 Task: Find connections with filter location Villaquilambre with filter topic #brandingwith filter profile language Spanish with filter current company Kantar with filter school Vignan's Institute of Information Technology, Beside VSEZ, Duvvada, Gajuwaka,Vadlapudi (P.O)Pin-530049 (CC-L3) with filter industry Artificial Rubber and Synthetic Fiber Manufacturing with filter service category Nature Photography with filter keywords title Mortgage Loan Processor
Action: Mouse moved to (479, 59)
Screenshot: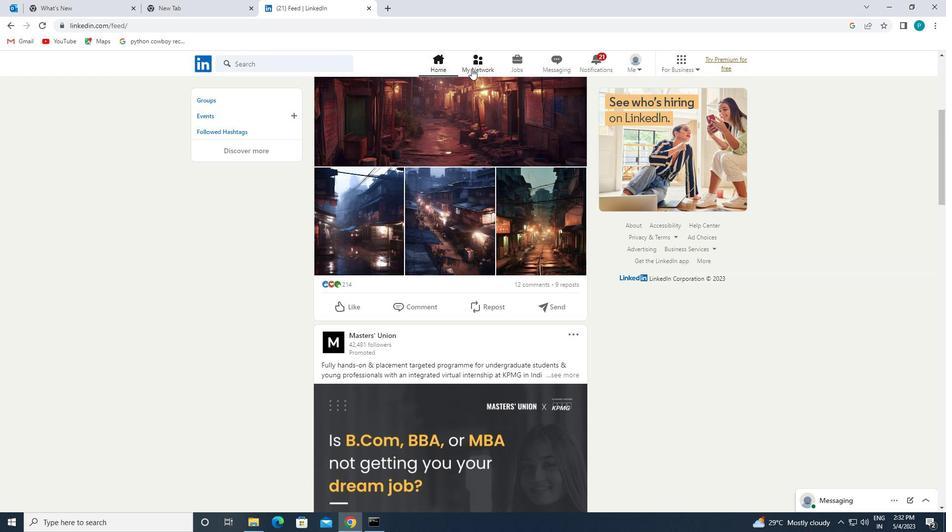 
Action: Mouse pressed left at (479, 59)
Screenshot: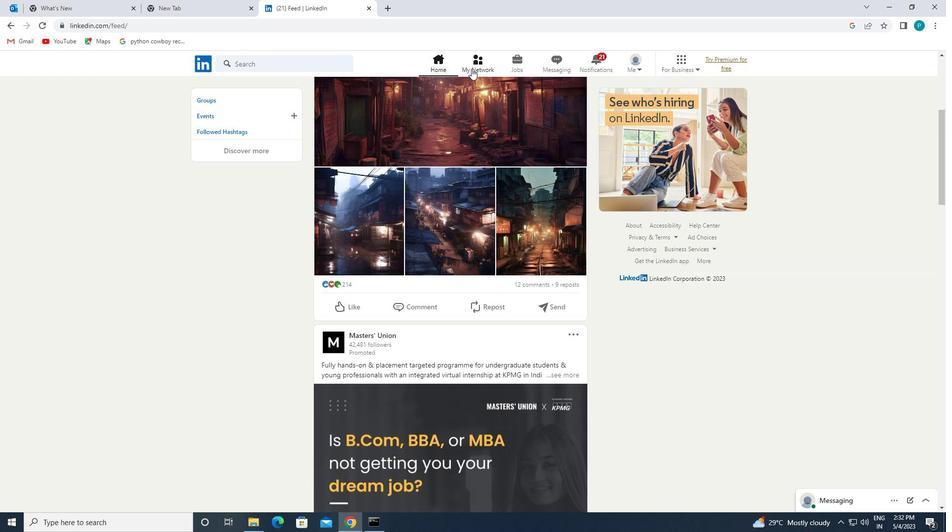 
Action: Mouse moved to (244, 123)
Screenshot: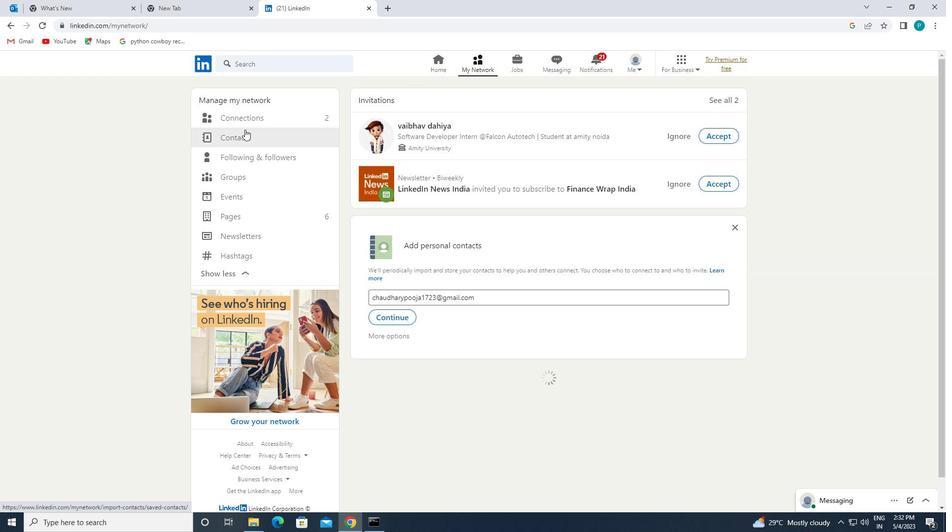 
Action: Mouse pressed left at (244, 123)
Screenshot: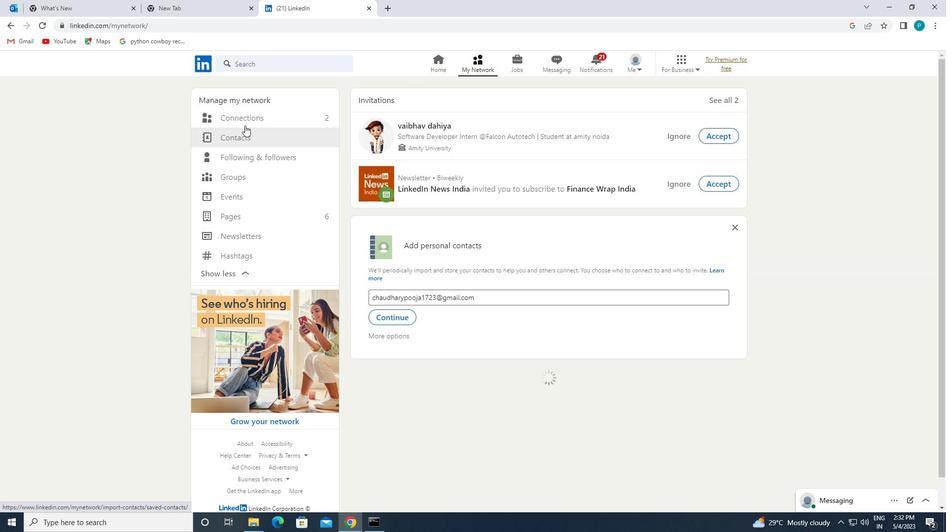 
Action: Mouse moved to (548, 122)
Screenshot: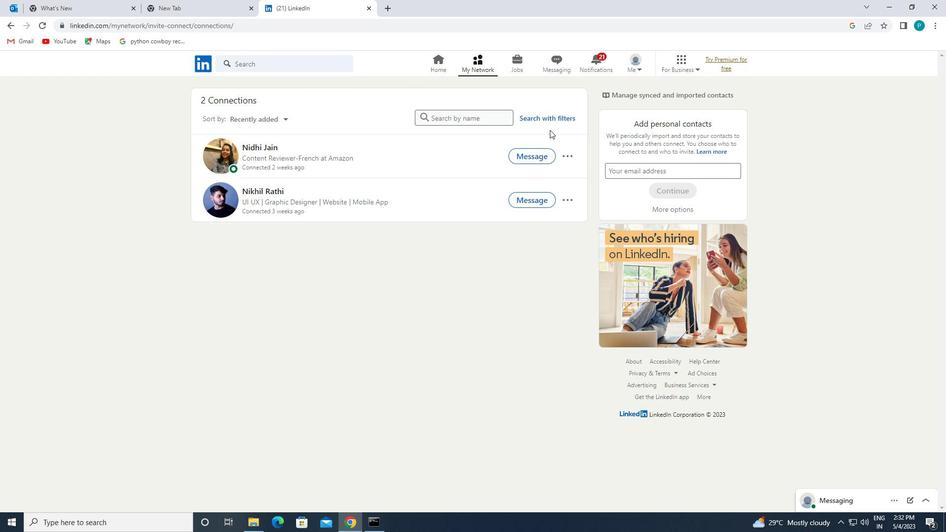 
Action: Mouse pressed left at (548, 122)
Screenshot: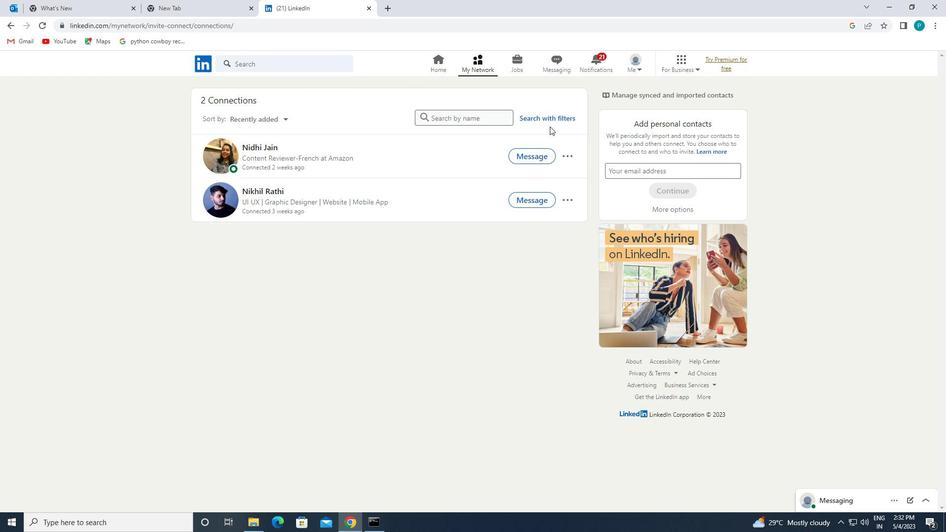 
Action: Mouse moved to (509, 89)
Screenshot: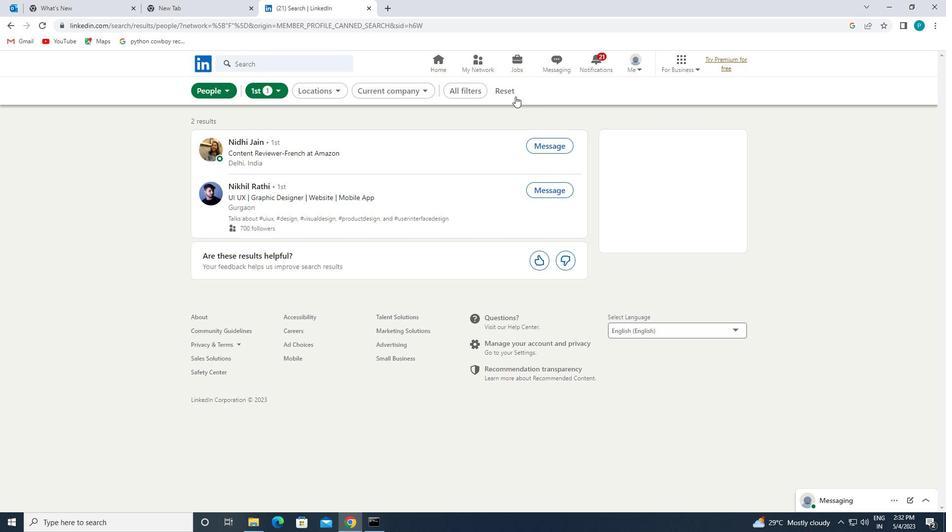 
Action: Mouse pressed left at (509, 89)
Screenshot: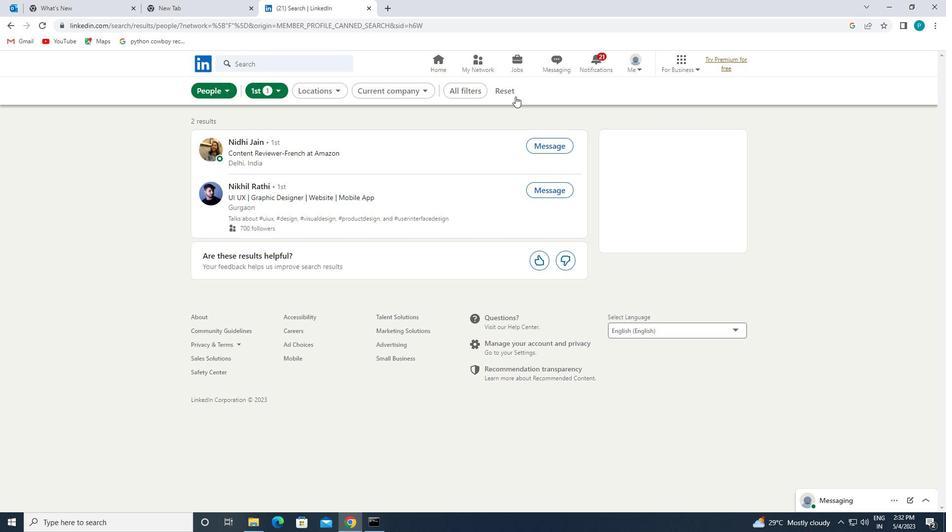 
Action: Mouse moved to (486, 85)
Screenshot: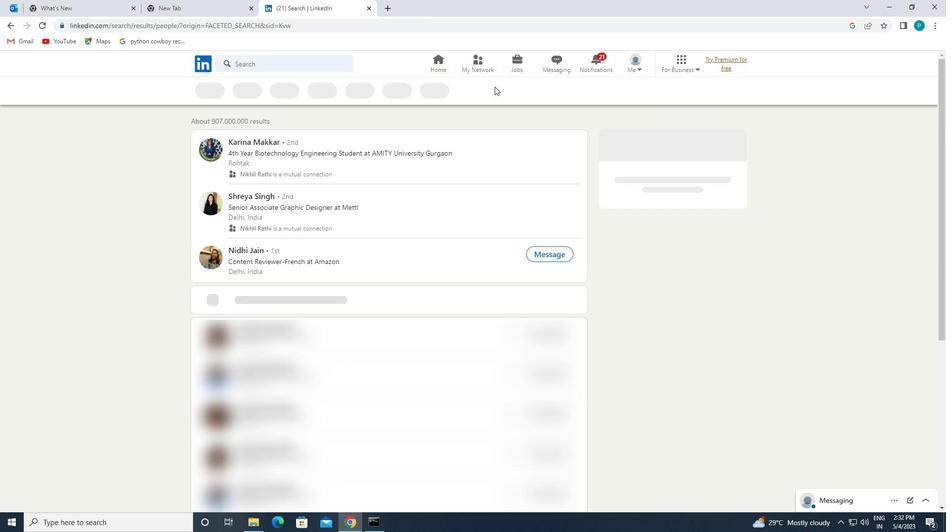 
Action: Mouse pressed left at (486, 85)
Screenshot: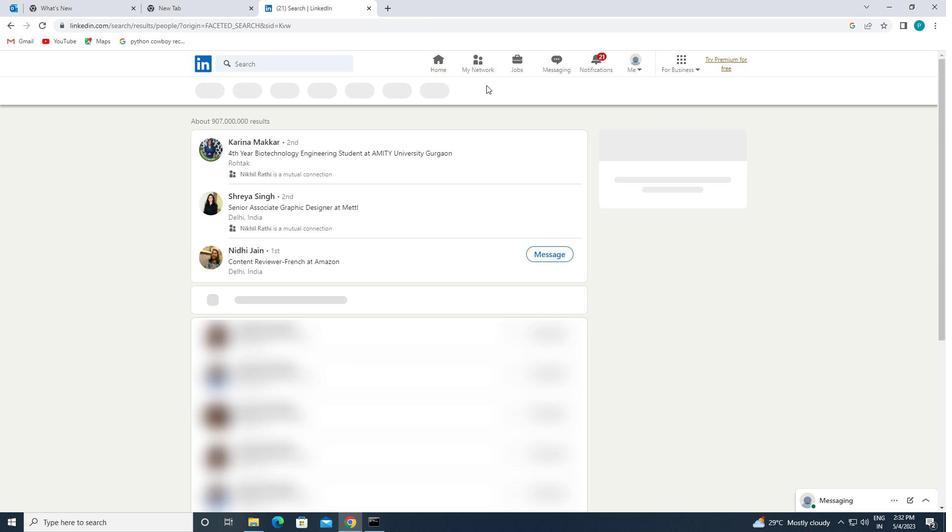 
Action: Mouse moved to (774, 192)
Screenshot: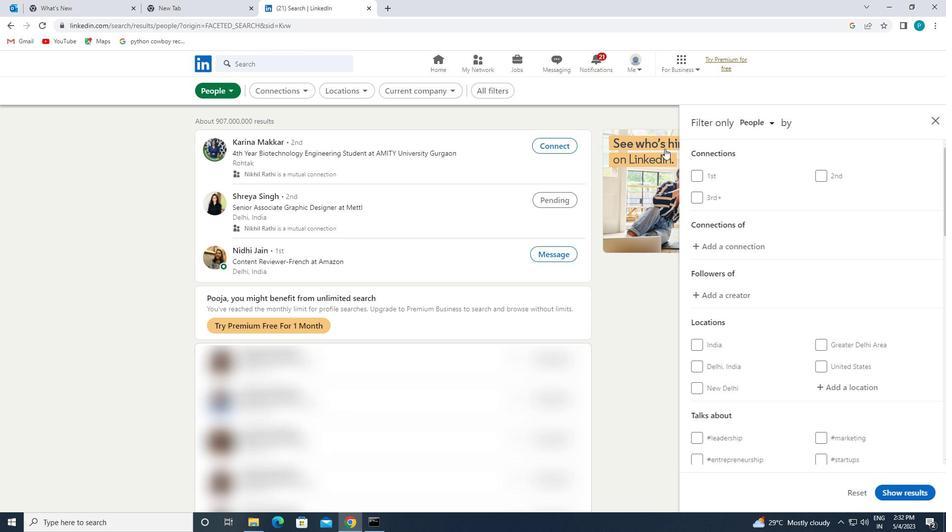 
Action: Mouse scrolled (774, 192) with delta (0, 0)
Screenshot: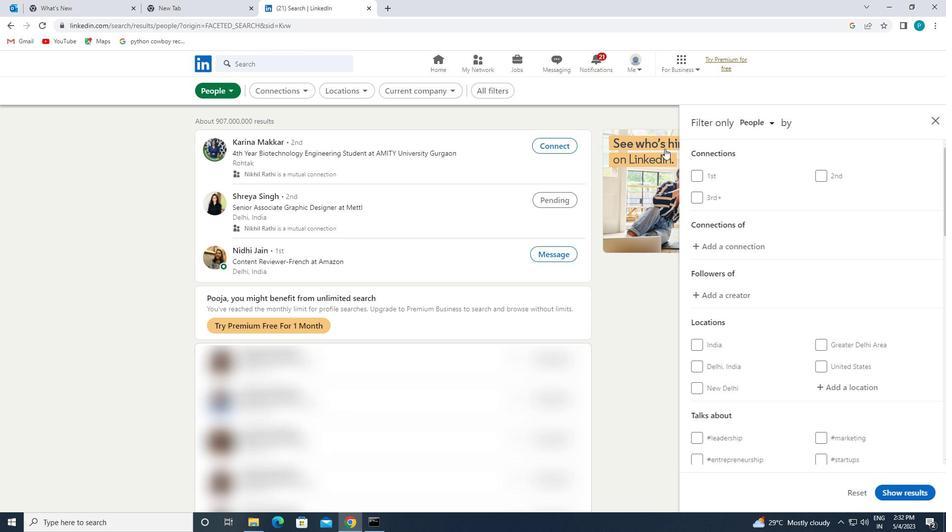 
Action: Mouse scrolled (774, 192) with delta (0, 0)
Screenshot: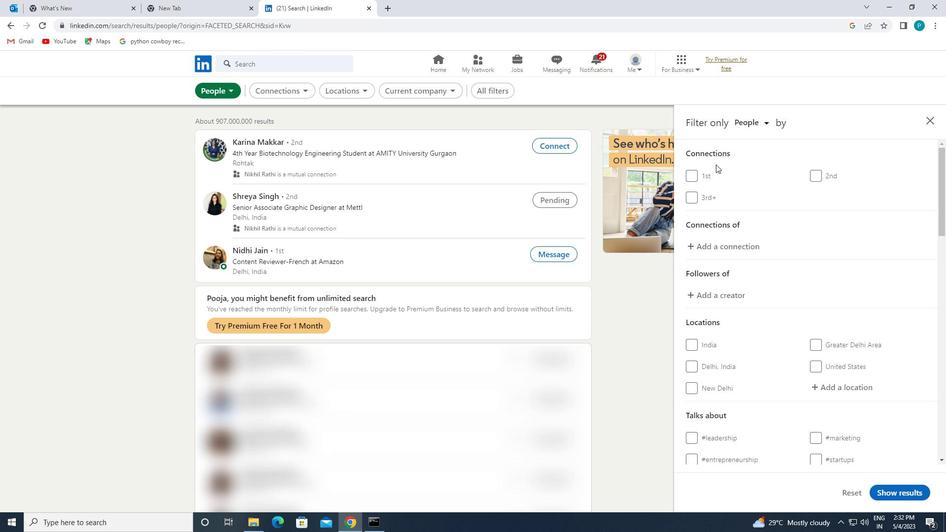 
Action: Mouse scrolled (774, 192) with delta (0, 0)
Screenshot: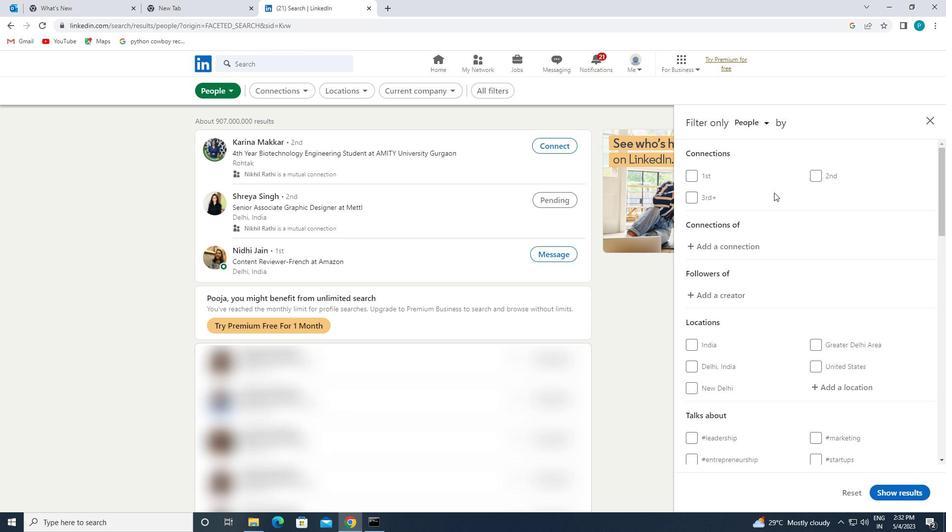 
Action: Mouse moved to (822, 236)
Screenshot: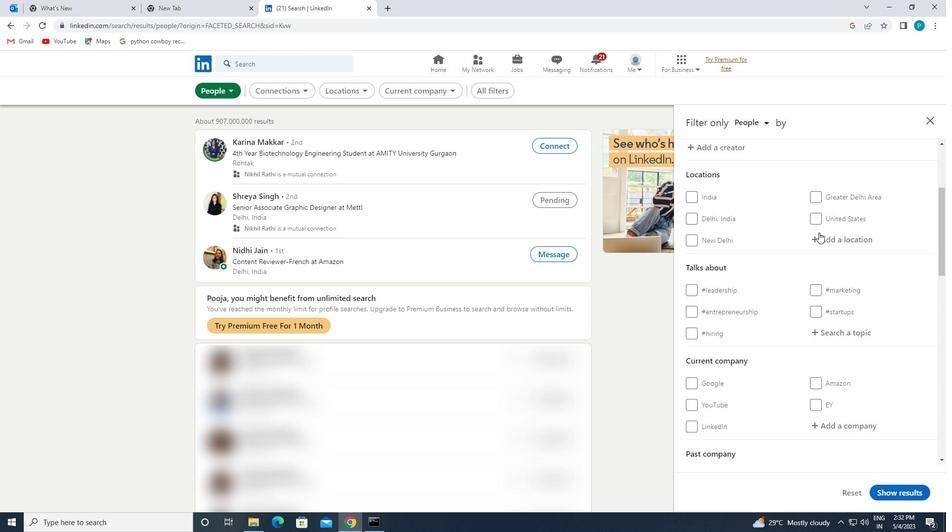 
Action: Mouse pressed left at (822, 236)
Screenshot: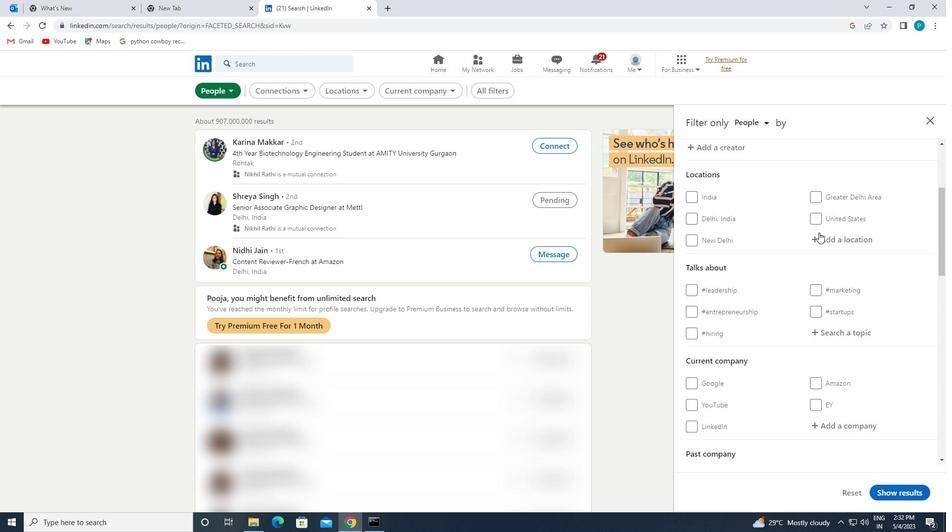 
Action: Mouse moved to (829, 242)
Screenshot: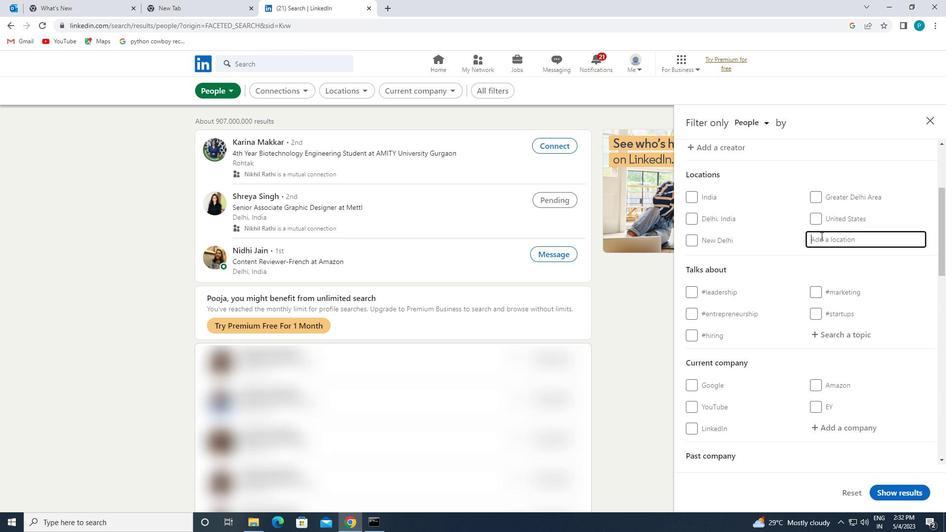 
Action: Key pressed <Key.caps_lock>v<Key.caps_lock>illaquilamre
Screenshot: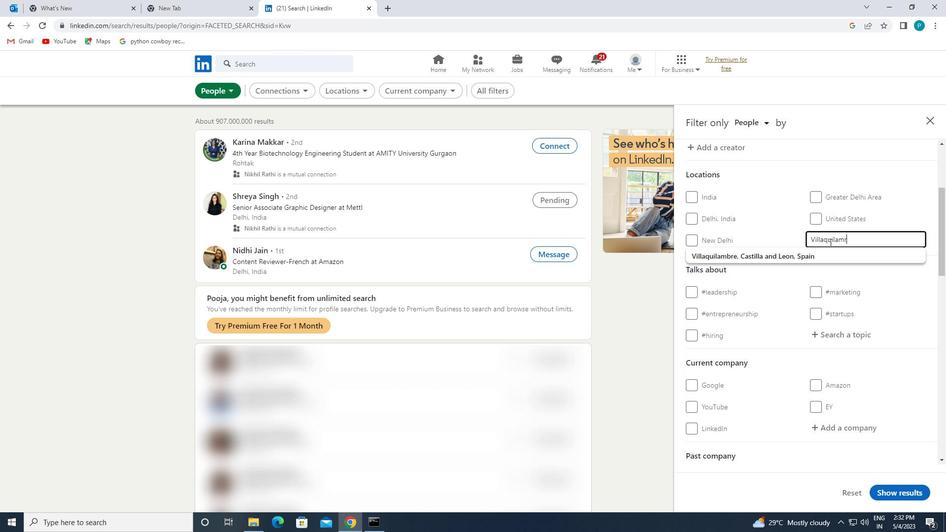 
Action: Mouse moved to (811, 251)
Screenshot: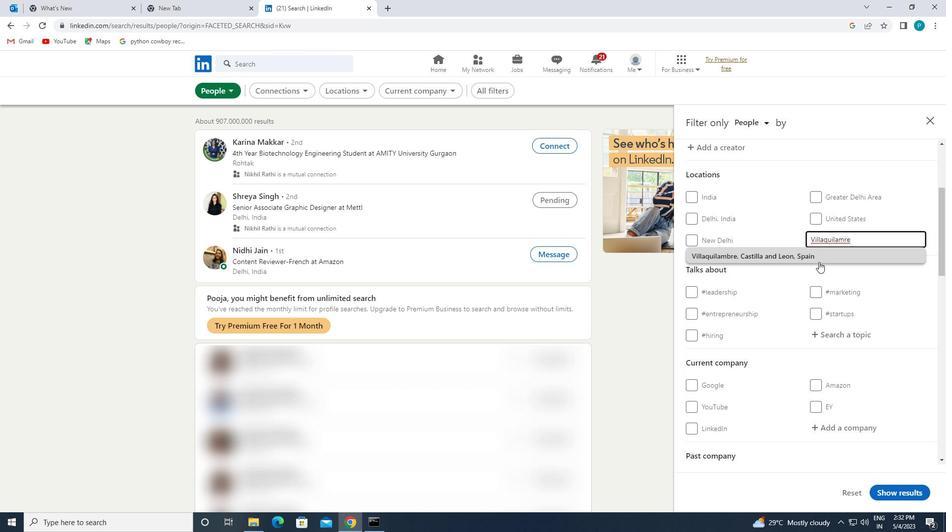 
Action: Mouse pressed left at (811, 251)
Screenshot: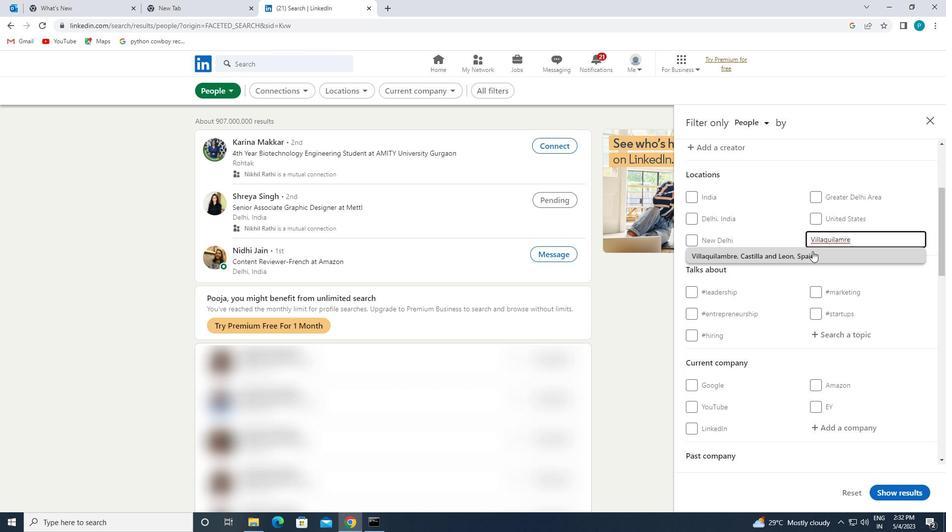 
Action: Mouse moved to (827, 282)
Screenshot: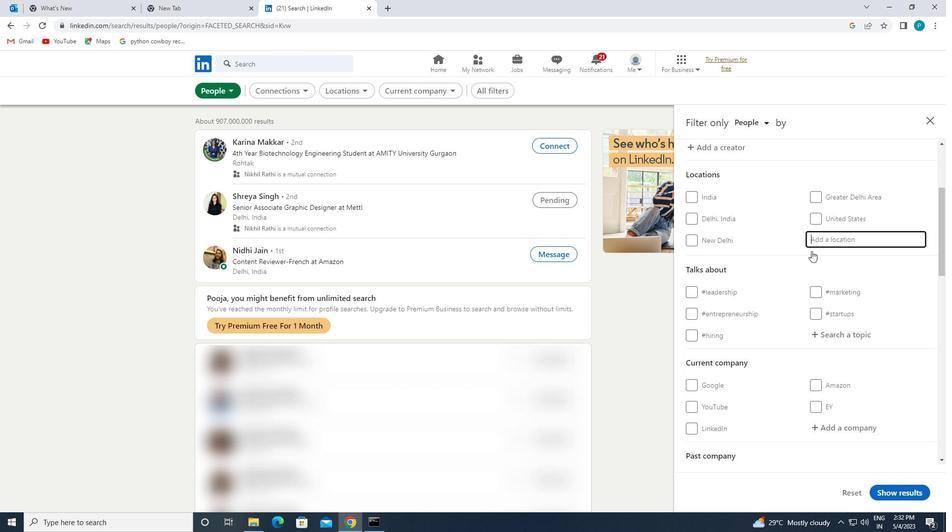 
Action: Mouse scrolled (827, 282) with delta (0, 0)
Screenshot: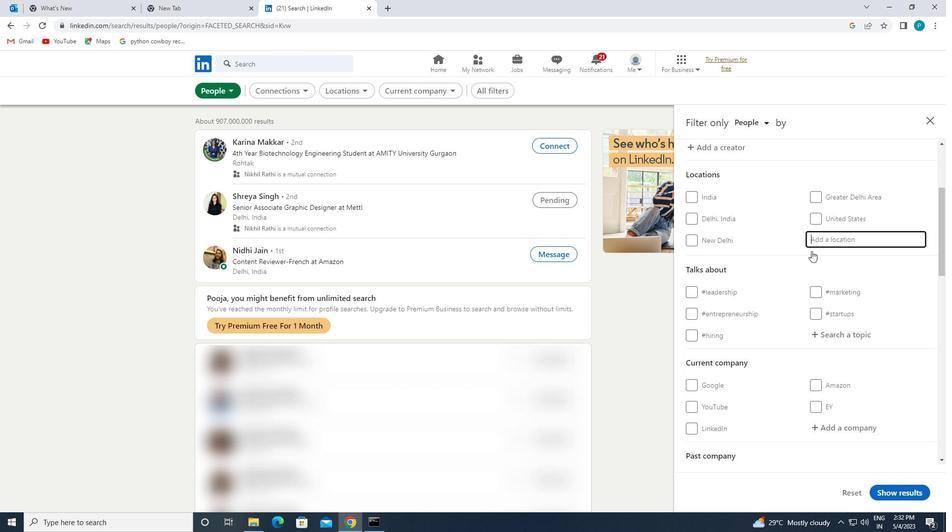
Action: Mouse scrolled (827, 282) with delta (0, 0)
Screenshot: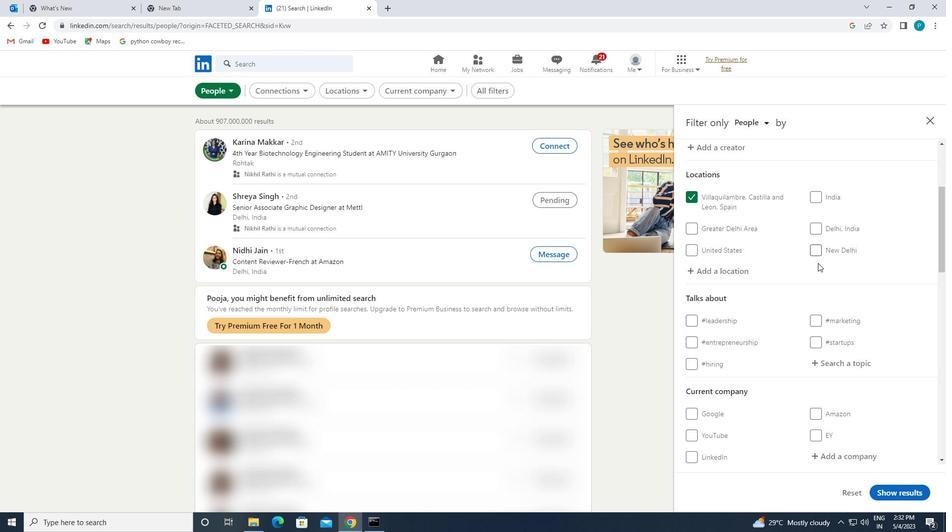 
Action: Mouse moved to (828, 267)
Screenshot: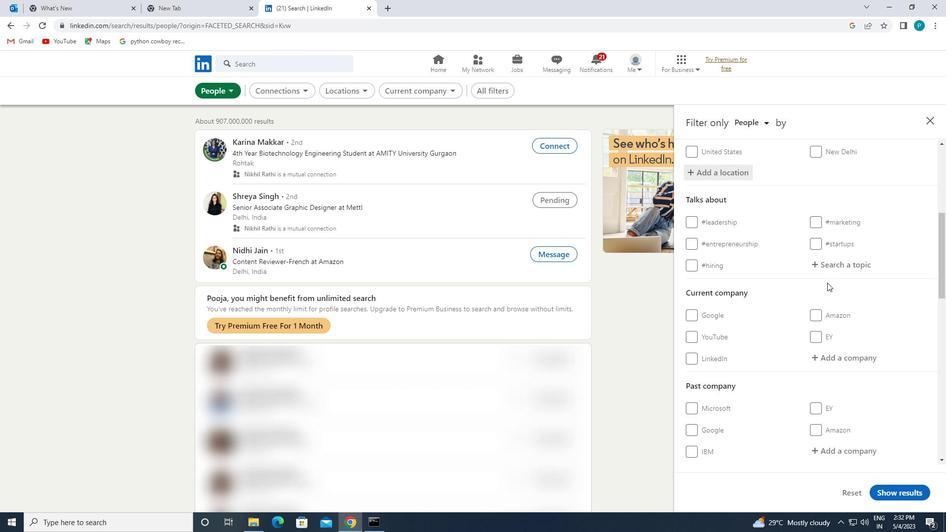 
Action: Mouse pressed left at (828, 267)
Screenshot: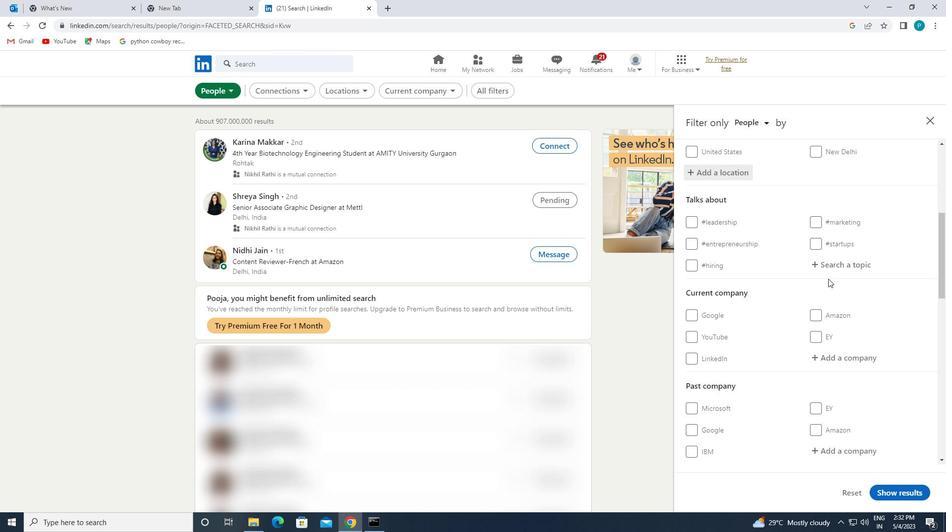 
Action: Mouse moved to (826, 264)
Screenshot: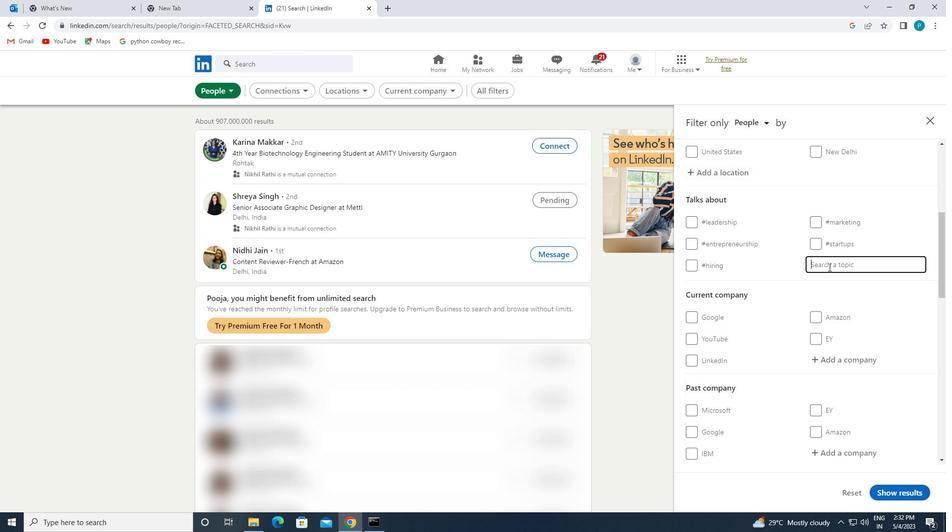 
Action: Key pressed <Key.shift><Key.shift>#BRANDING
Screenshot: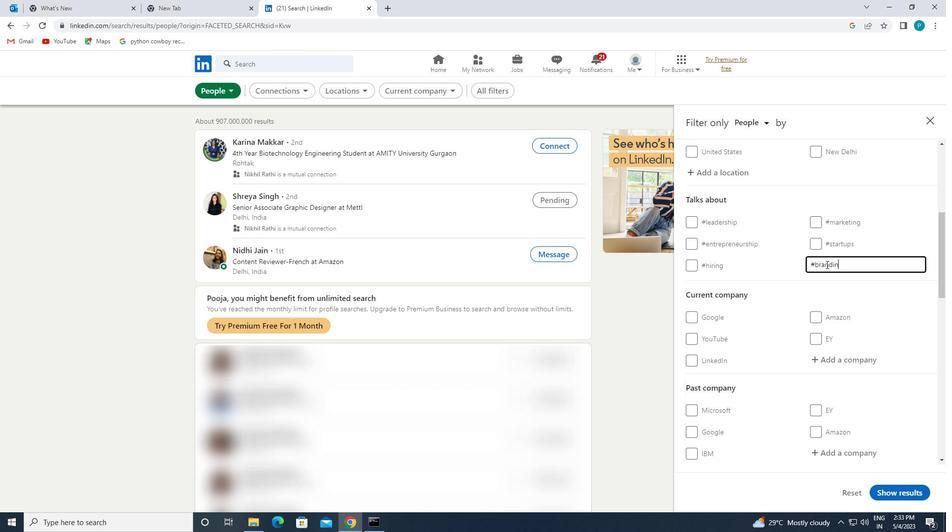 
Action: Mouse moved to (820, 270)
Screenshot: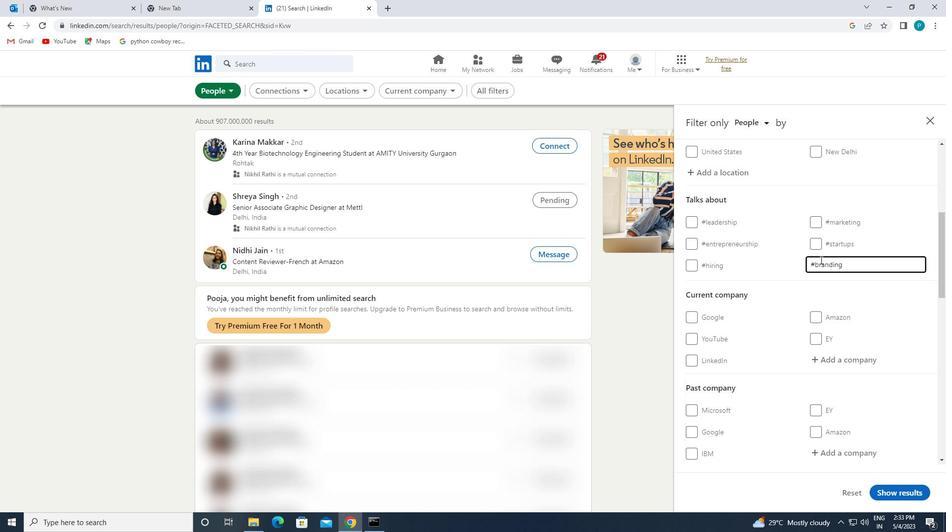 
Action: Mouse scrolled (820, 269) with delta (0, 0)
Screenshot: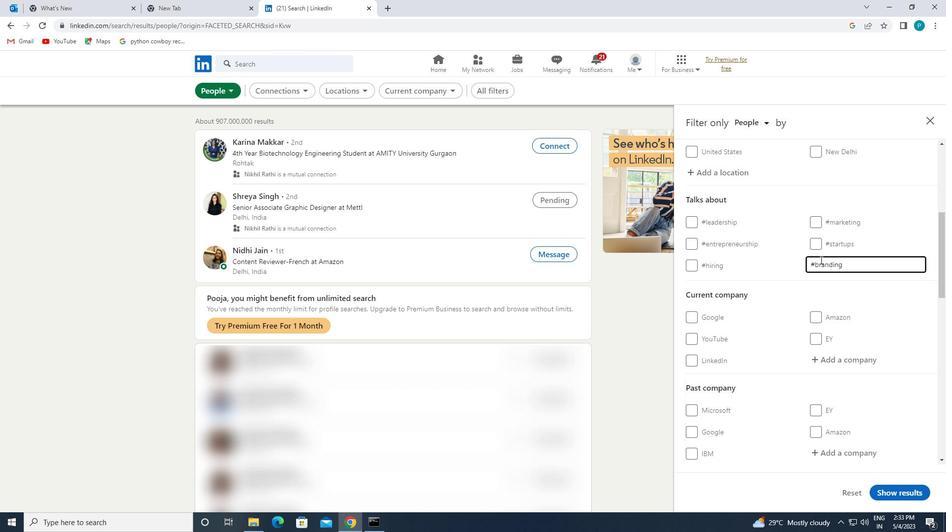 
Action: Mouse moved to (820, 274)
Screenshot: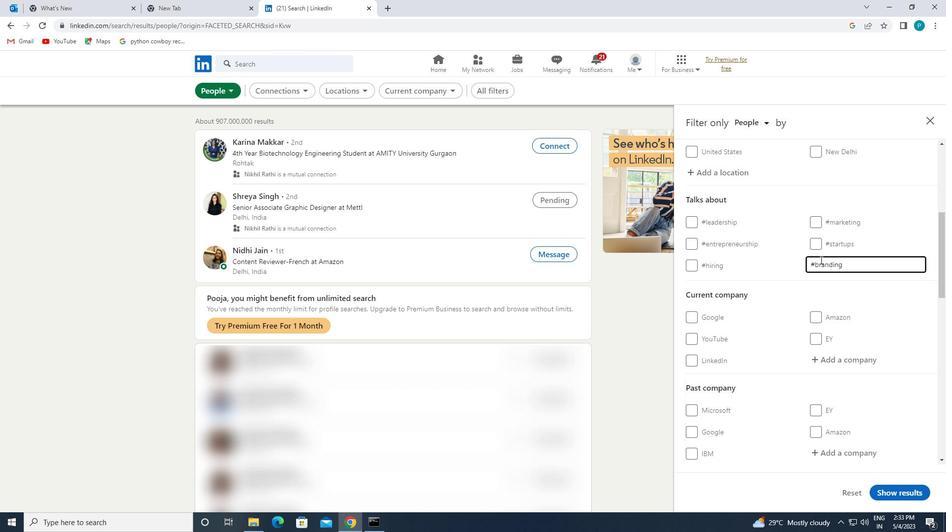 
Action: Mouse scrolled (820, 274) with delta (0, 0)
Screenshot: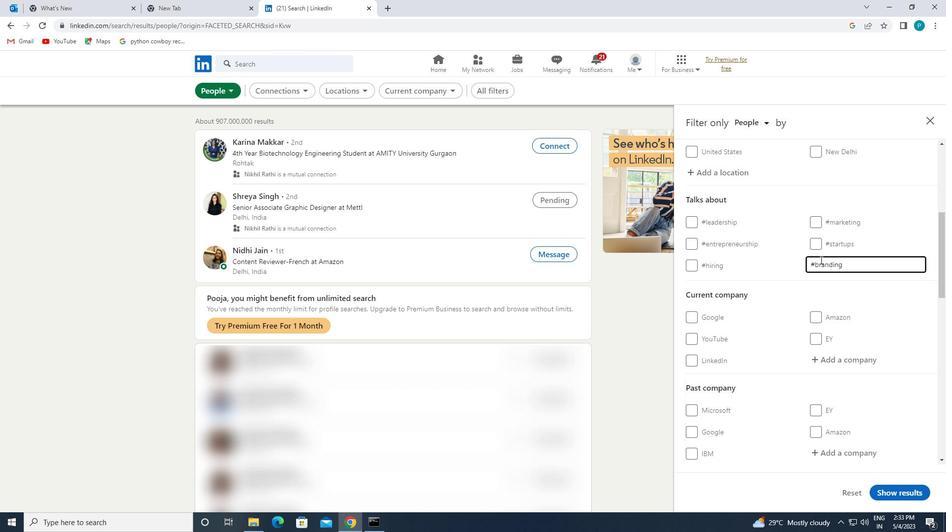 
Action: Mouse moved to (818, 274)
Screenshot: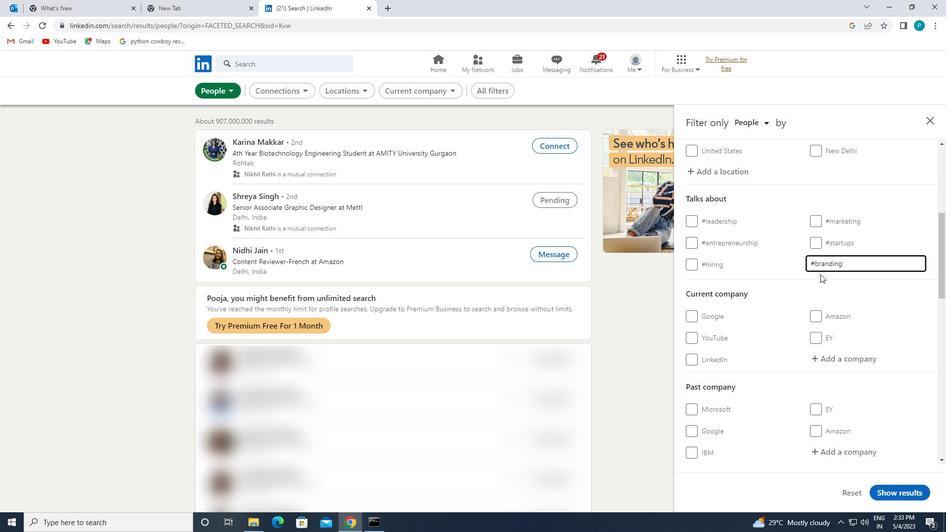 
Action: Mouse scrolled (818, 273) with delta (0, 0)
Screenshot: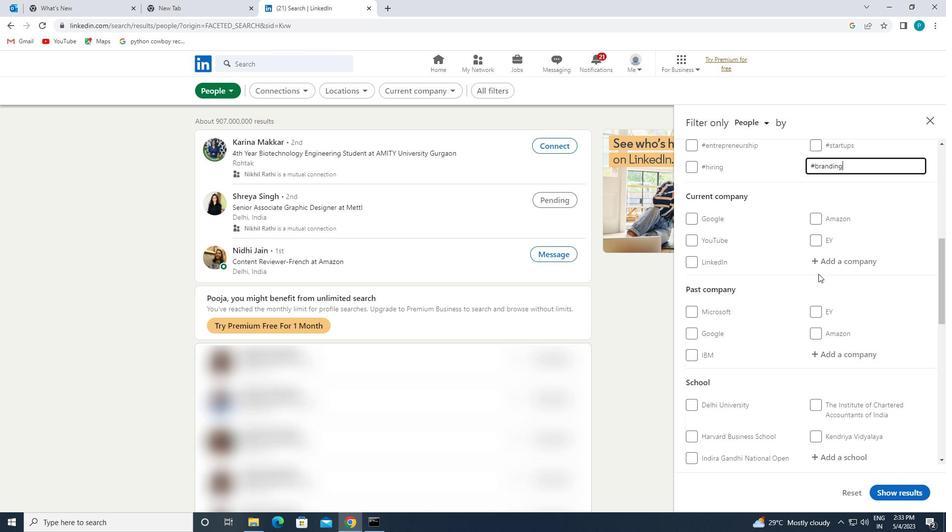 
Action: Mouse scrolled (818, 273) with delta (0, 0)
Screenshot: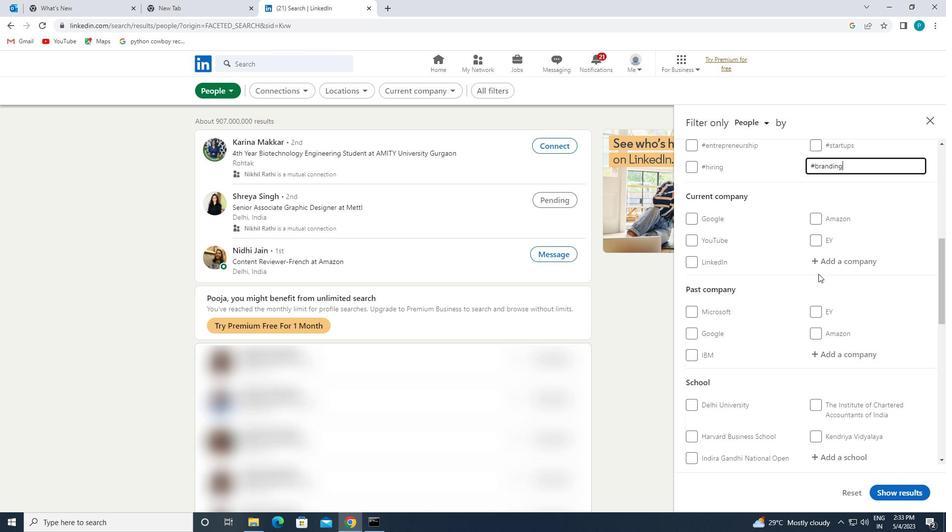 
Action: Mouse scrolled (818, 273) with delta (0, 0)
Screenshot: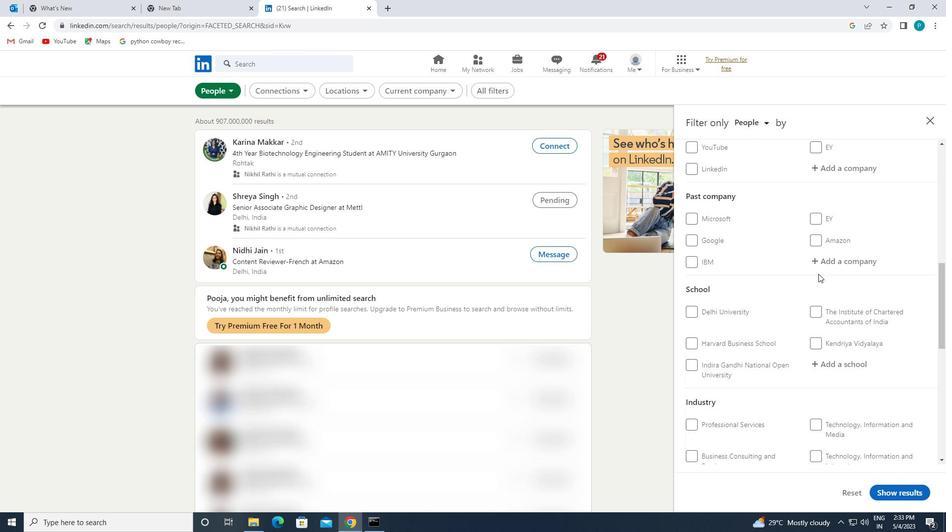 
Action: Mouse scrolled (818, 273) with delta (0, 0)
Screenshot: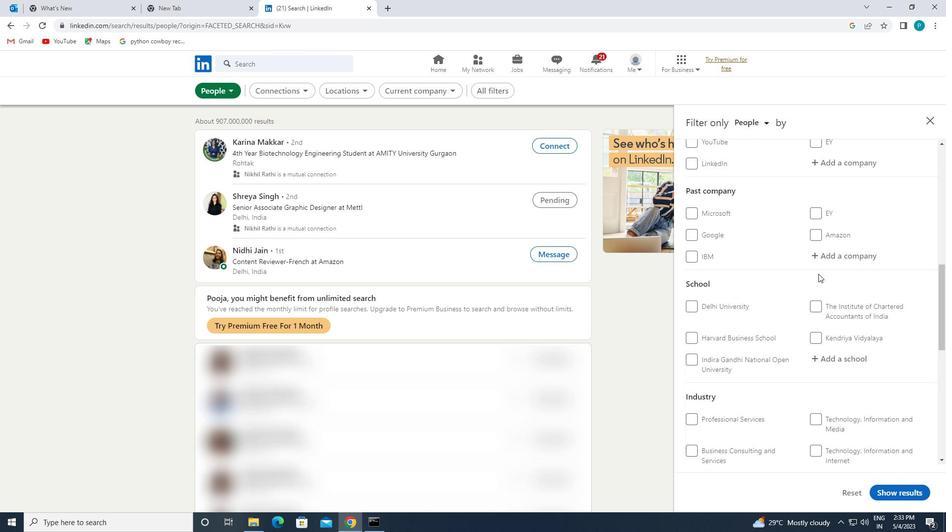 
Action: Mouse scrolled (818, 273) with delta (0, 0)
Screenshot: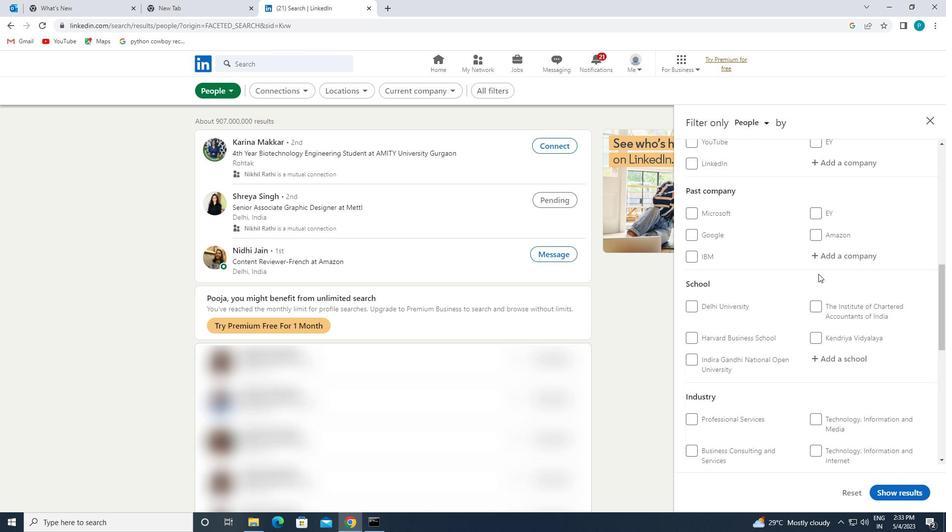 
Action: Mouse moved to (797, 322)
Screenshot: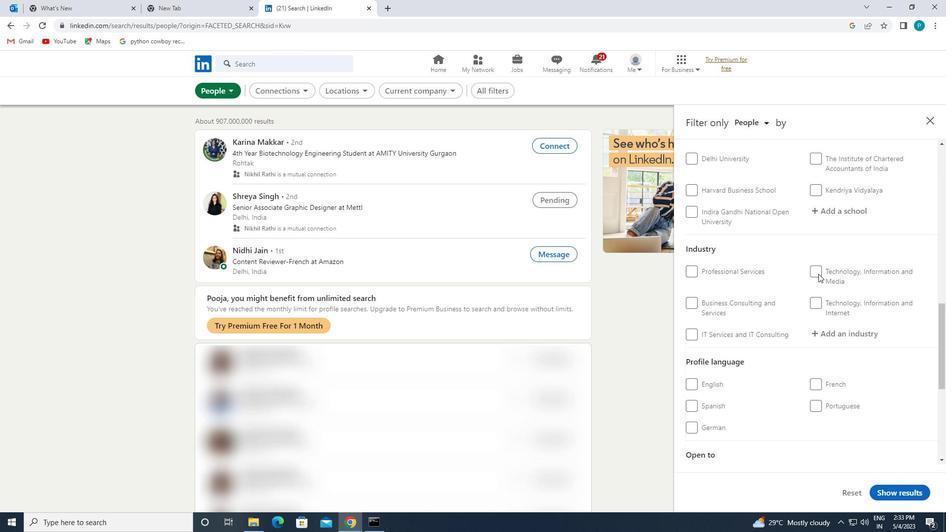 
Action: Mouse scrolled (797, 322) with delta (0, 0)
Screenshot: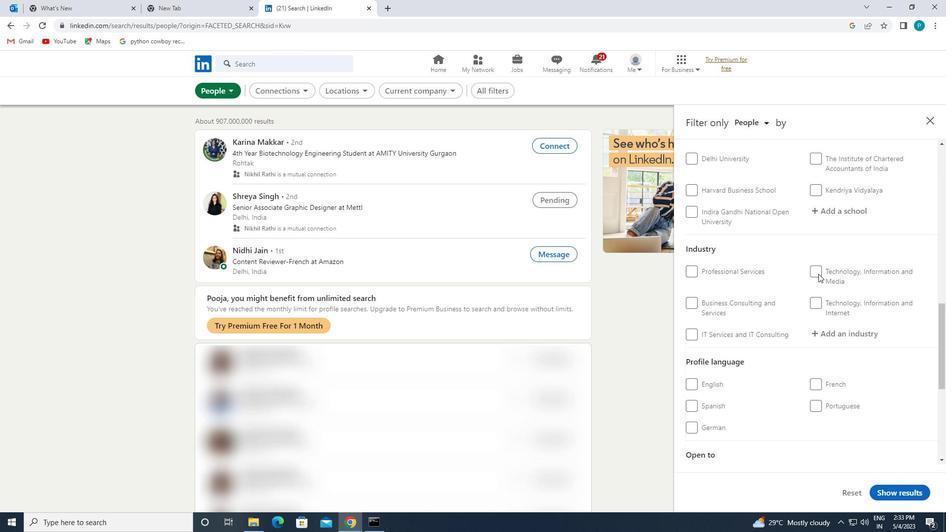 
Action: Mouse scrolled (797, 322) with delta (0, 0)
Screenshot: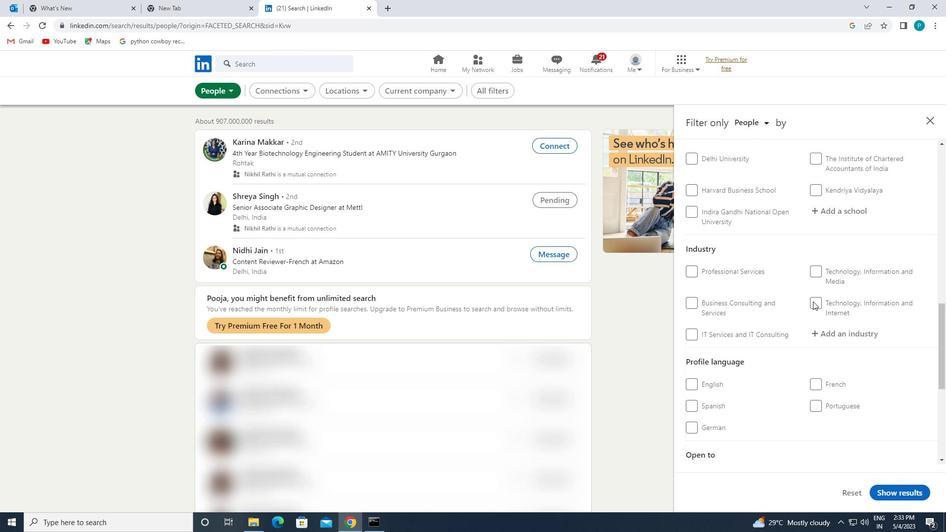 
Action: Mouse scrolled (797, 322) with delta (0, 0)
Screenshot: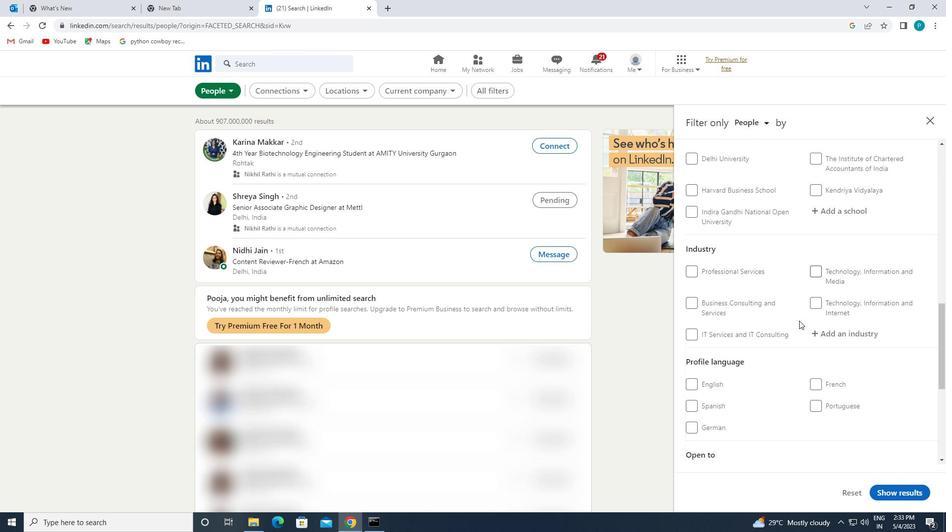 
Action: Mouse moved to (709, 258)
Screenshot: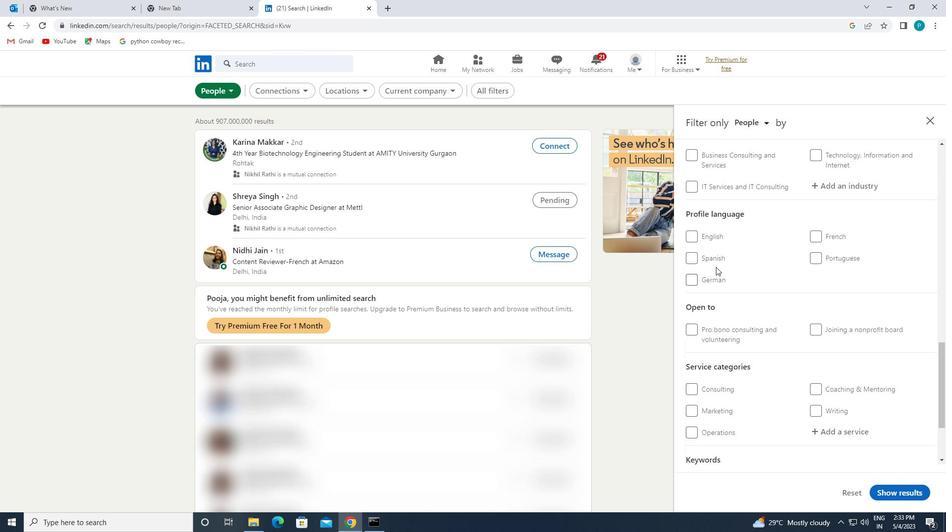 
Action: Mouse pressed left at (709, 258)
Screenshot: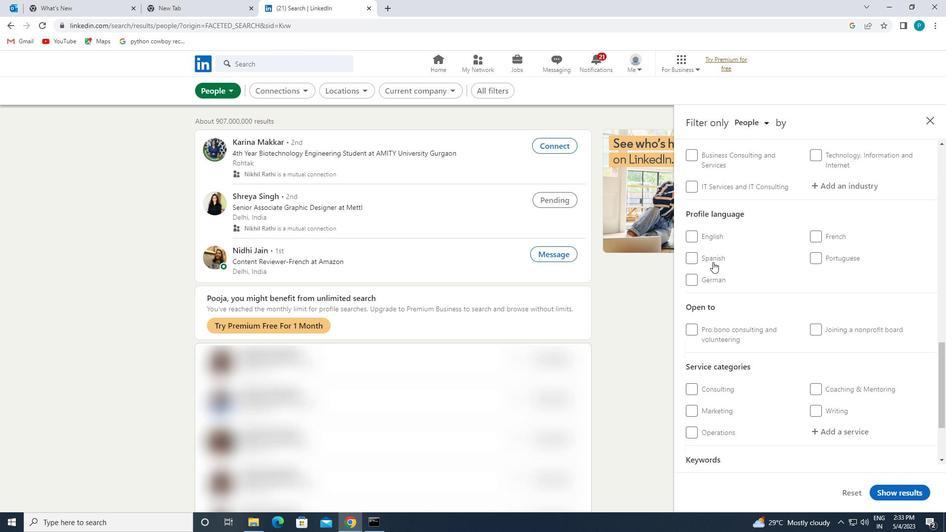 
Action: Mouse moved to (777, 273)
Screenshot: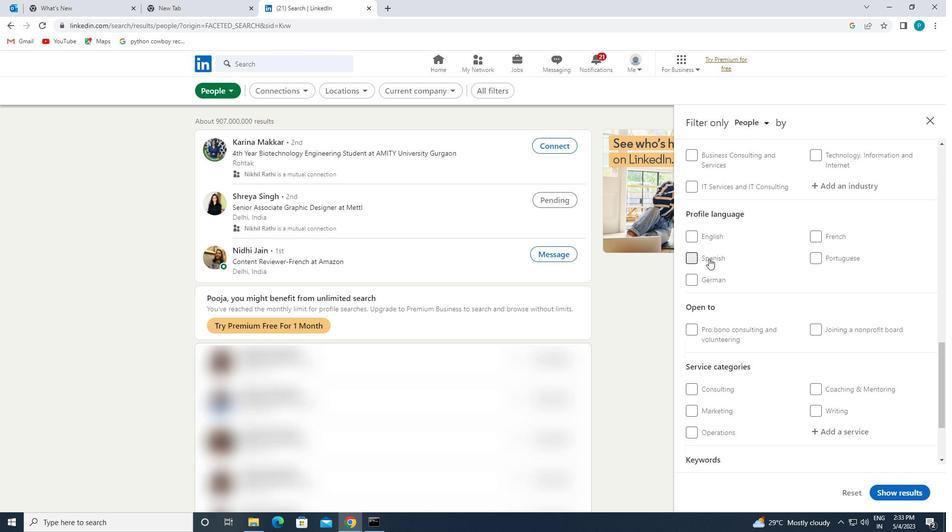 
Action: Mouse scrolled (777, 274) with delta (0, 0)
Screenshot: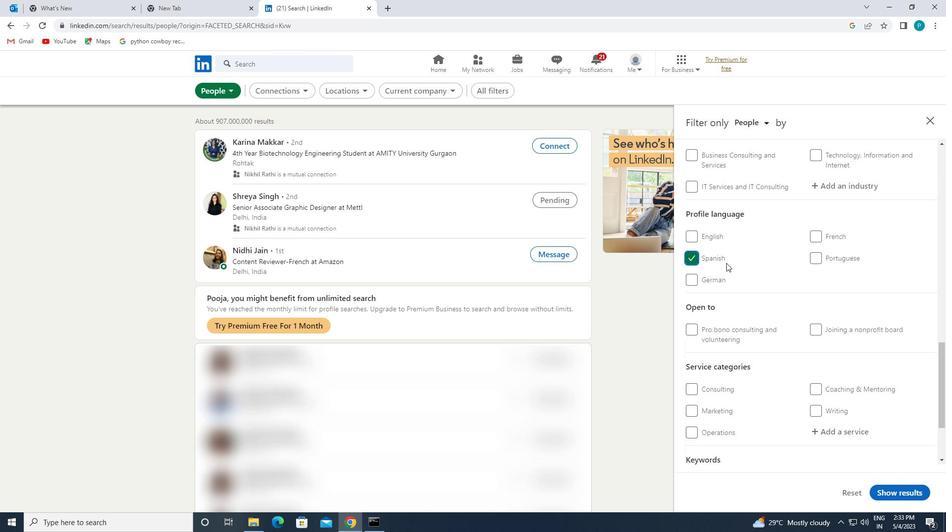 
Action: Mouse scrolled (777, 274) with delta (0, 0)
Screenshot: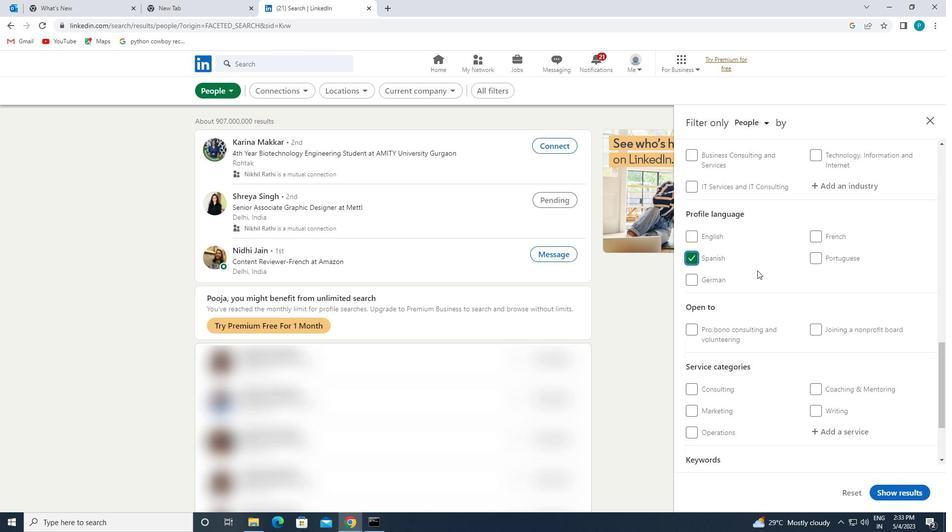 
Action: Mouse scrolled (777, 274) with delta (0, 0)
Screenshot: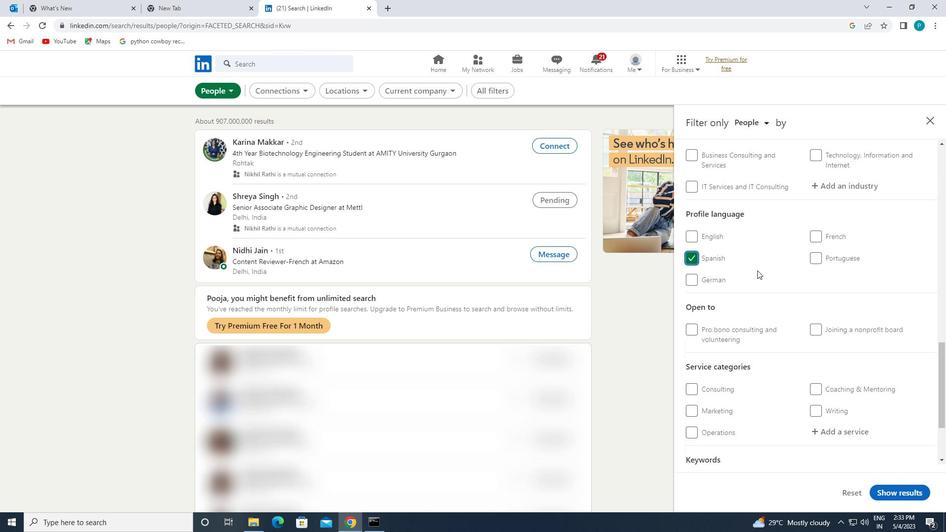 
Action: Mouse moved to (808, 290)
Screenshot: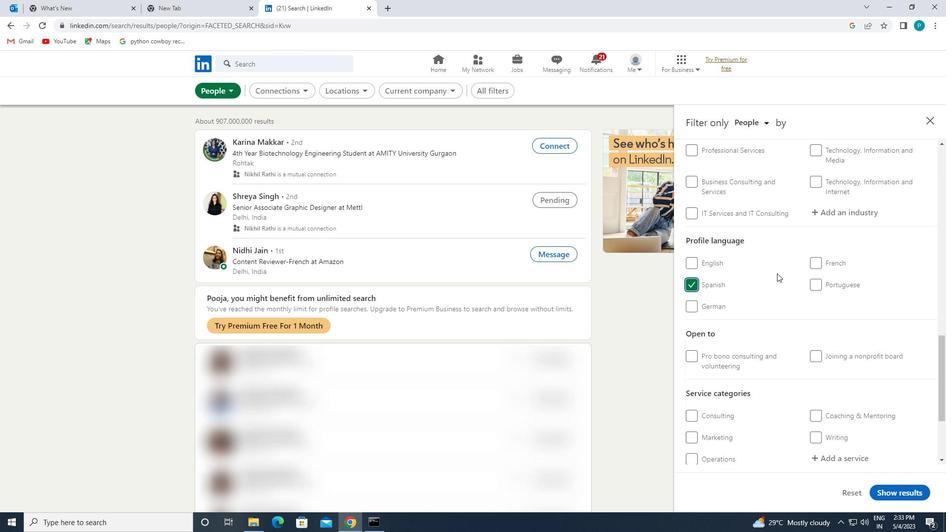 
Action: Mouse scrolled (808, 290) with delta (0, 0)
Screenshot: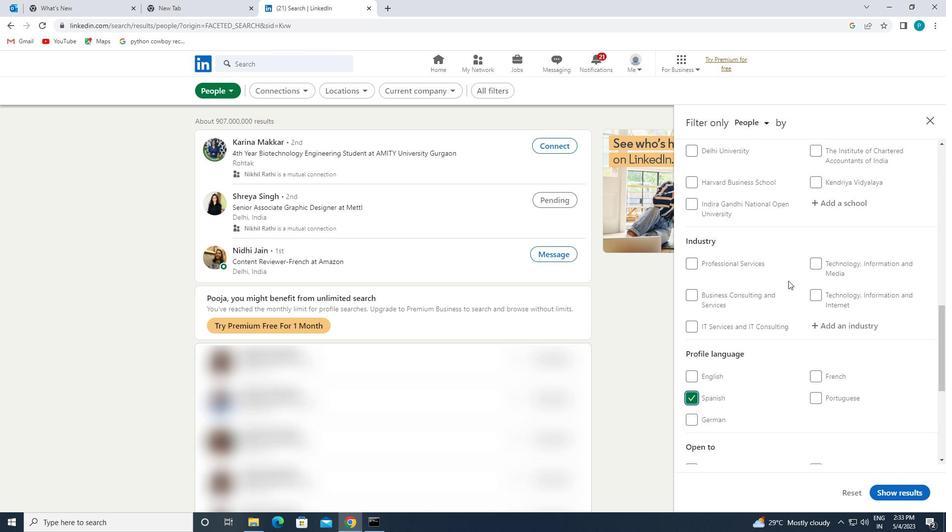 
Action: Mouse moved to (808, 290)
Screenshot: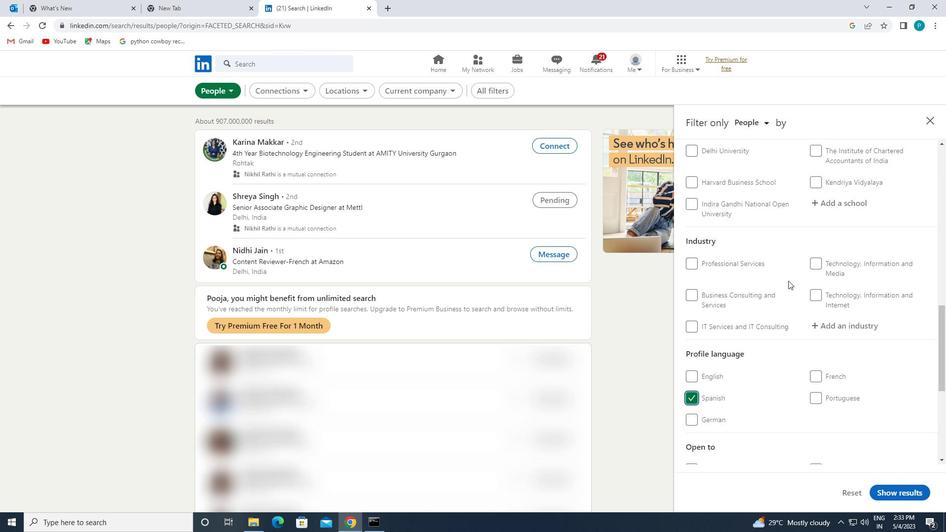 
Action: Mouse scrolled (808, 290) with delta (0, 0)
Screenshot: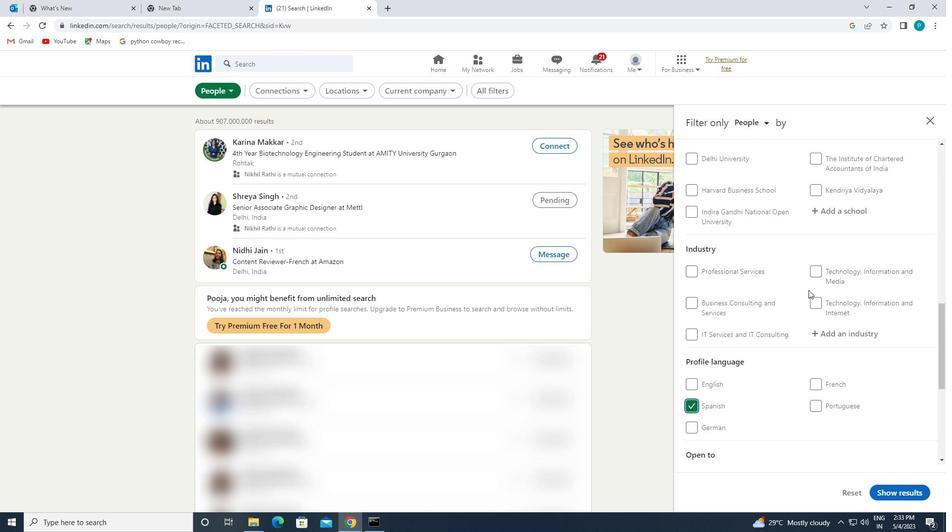 
Action: Mouse scrolled (808, 290) with delta (0, 0)
Screenshot: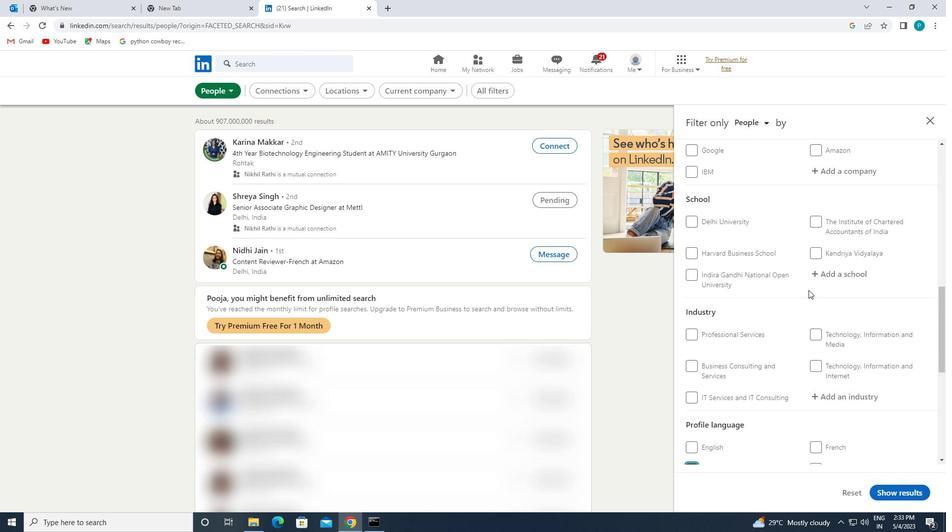 
Action: Mouse scrolled (808, 290) with delta (0, 0)
Screenshot: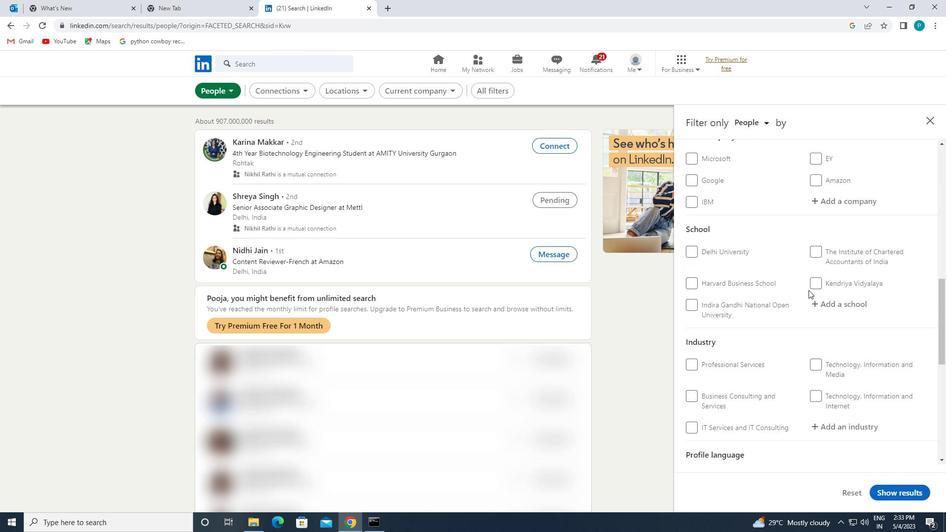 
Action: Mouse scrolled (808, 290) with delta (0, 0)
Screenshot: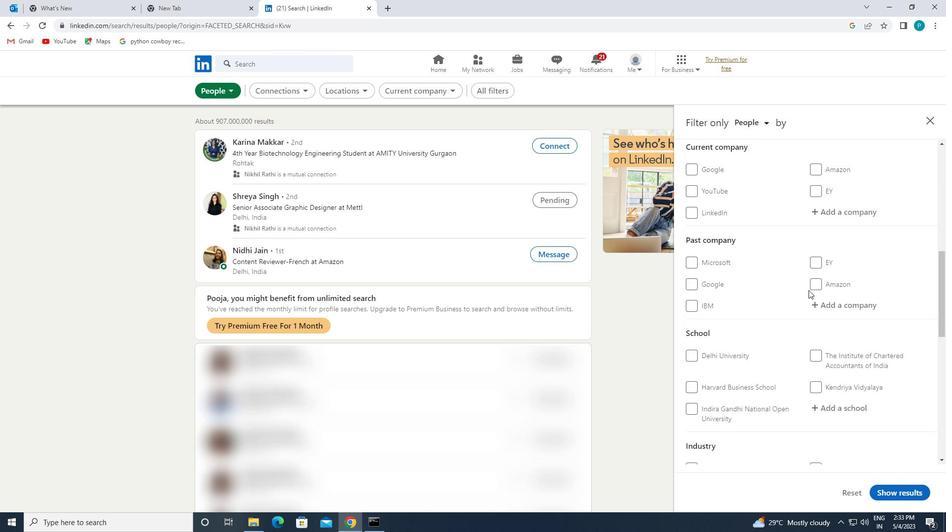 
Action: Mouse scrolled (808, 290) with delta (0, 0)
Screenshot: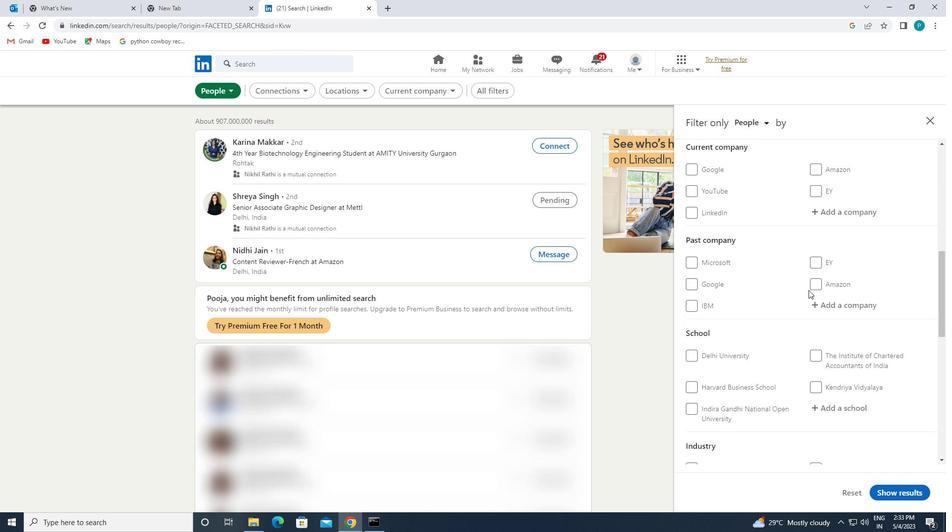 
Action: Mouse moved to (834, 308)
Screenshot: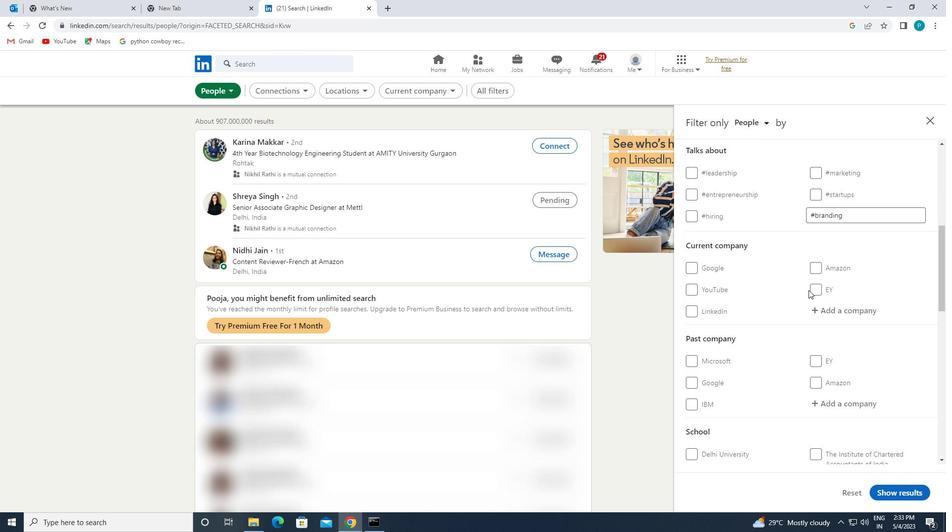 
Action: Mouse pressed left at (834, 308)
Screenshot: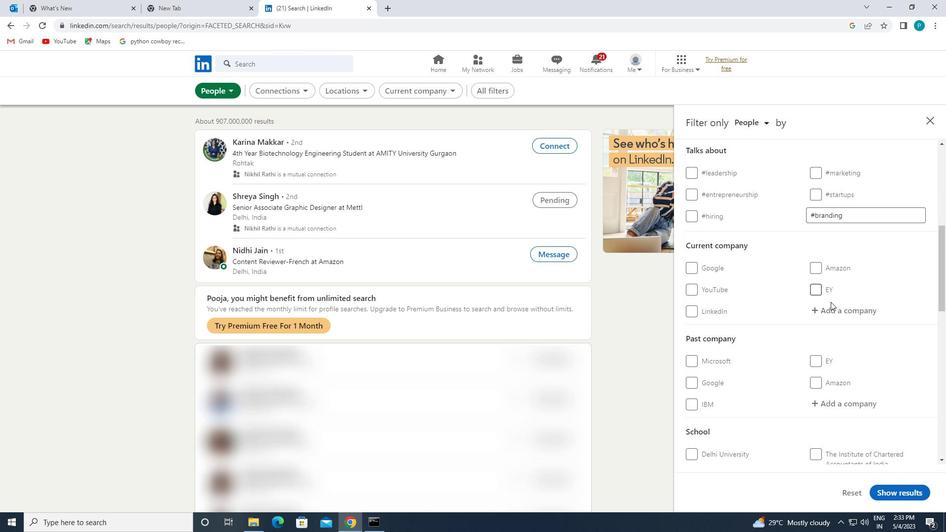 
Action: Mouse moved to (842, 314)
Screenshot: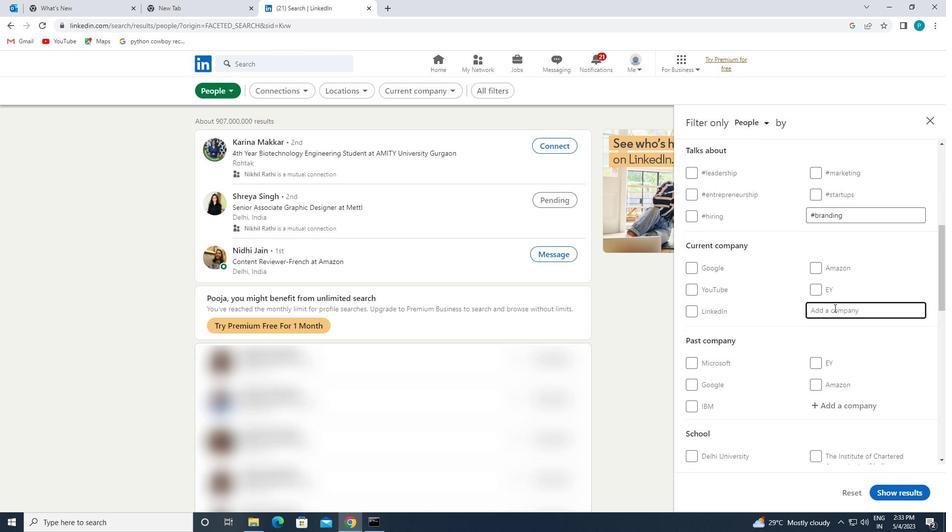 
Action: Key pressed <Key.caps_lock>K<Key.caps_lock>ANTAR
Screenshot: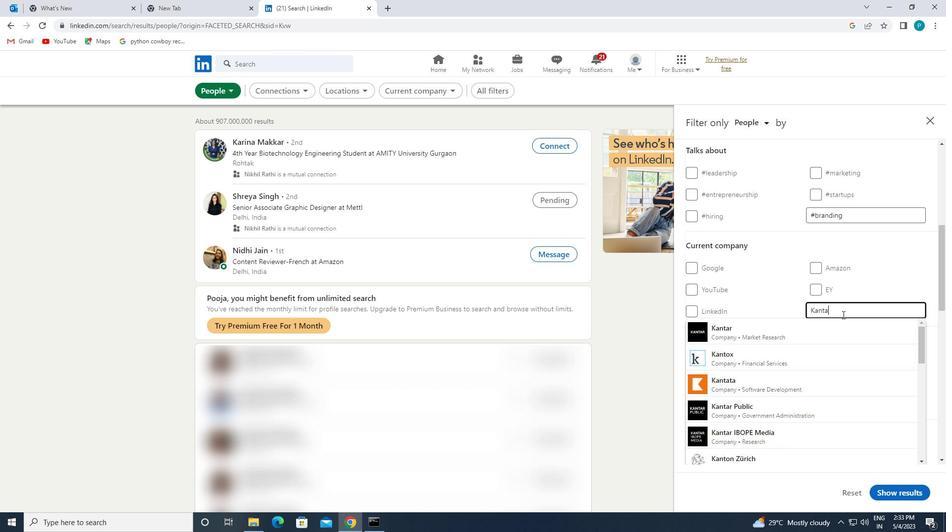 
Action: Mouse moved to (843, 325)
Screenshot: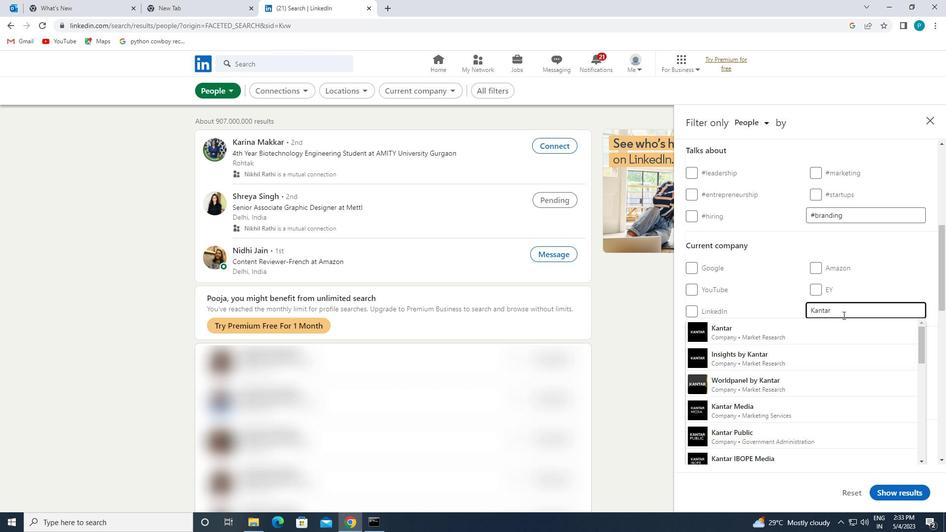 
Action: Mouse pressed left at (843, 325)
Screenshot: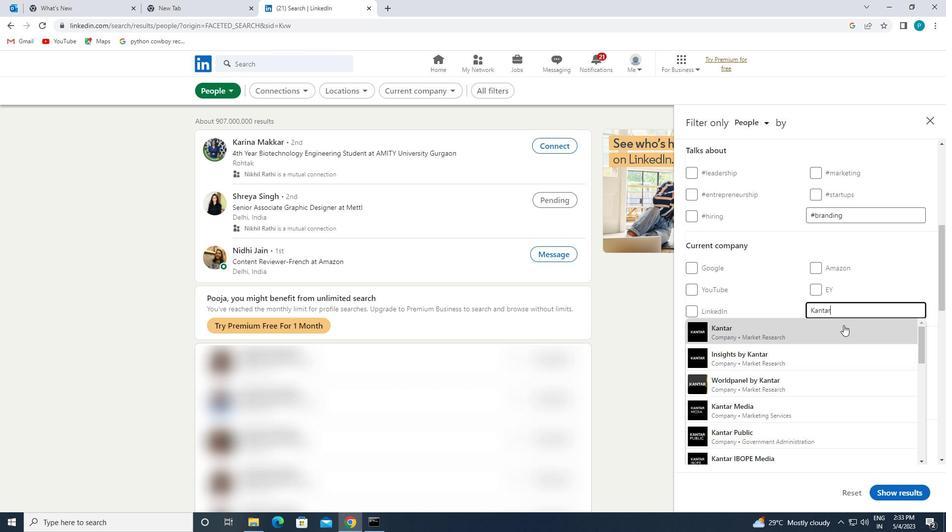 
Action: Mouse scrolled (843, 324) with delta (0, 0)
Screenshot: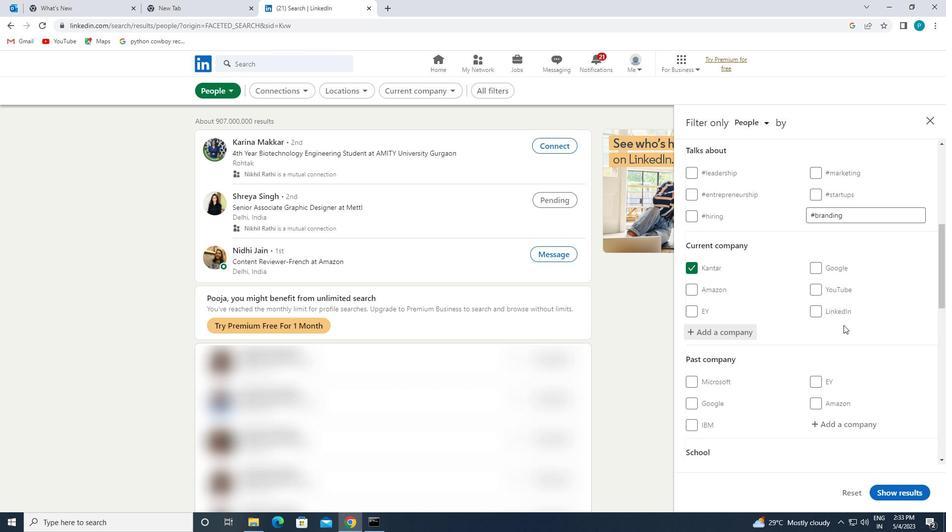 
Action: Mouse moved to (848, 329)
Screenshot: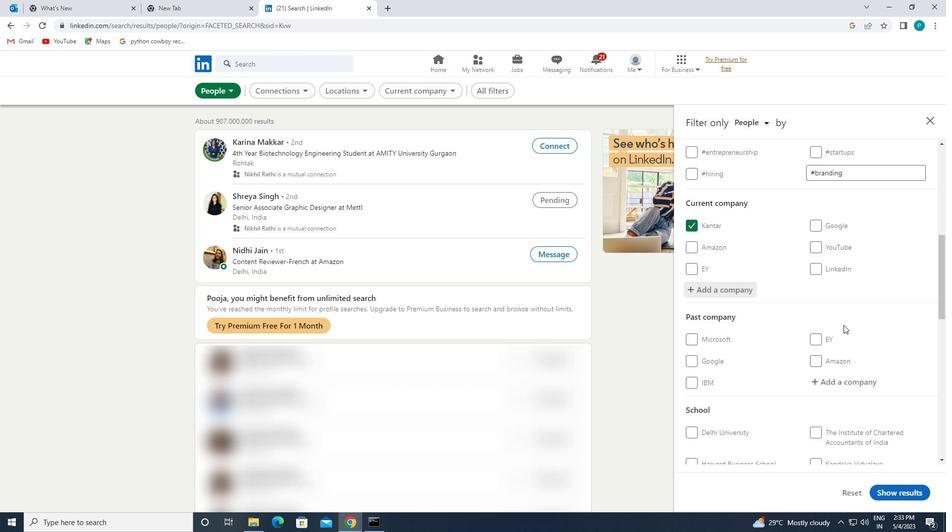 
Action: Mouse scrolled (848, 328) with delta (0, 0)
Screenshot: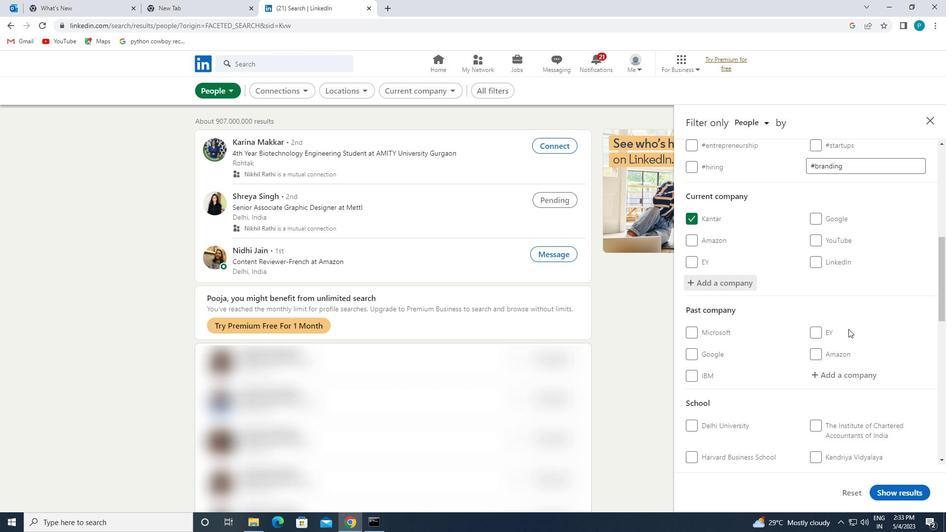 
Action: Mouse scrolled (848, 328) with delta (0, 0)
Screenshot: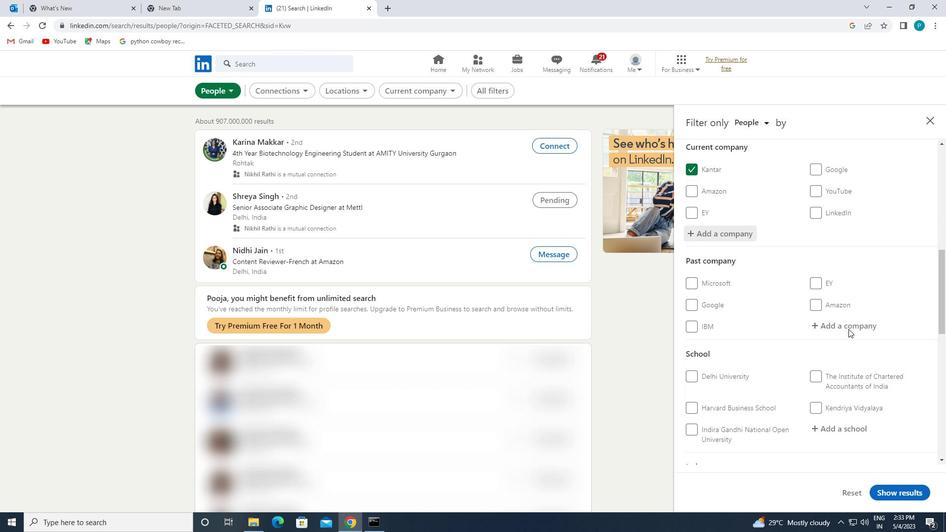 
Action: Mouse scrolled (848, 328) with delta (0, 0)
Screenshot: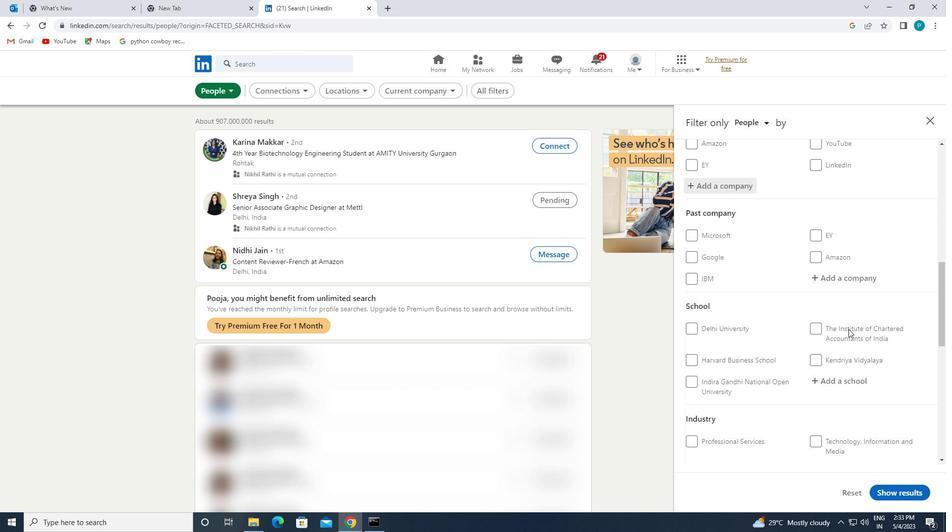 
Action: Mouse scrolled (848, 328) with delta (0, 0)
Screenshot: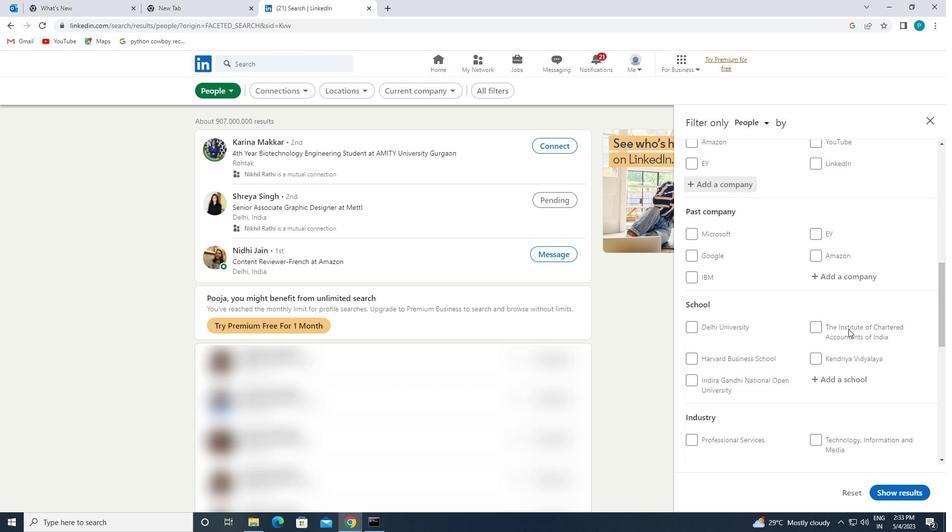 
Action: Mouse moved to (829, 283)
Screenshot: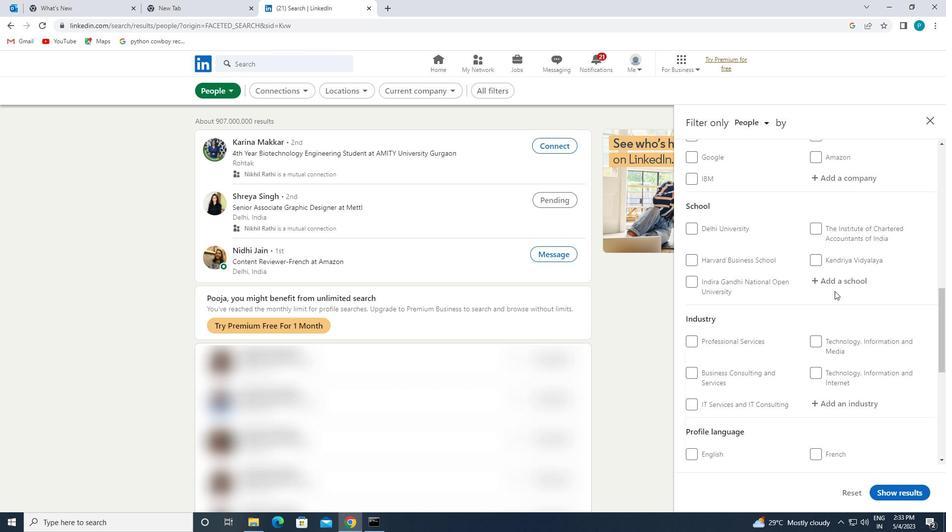 
Action: Mouse pressed left at (829, 283)
Screenshot: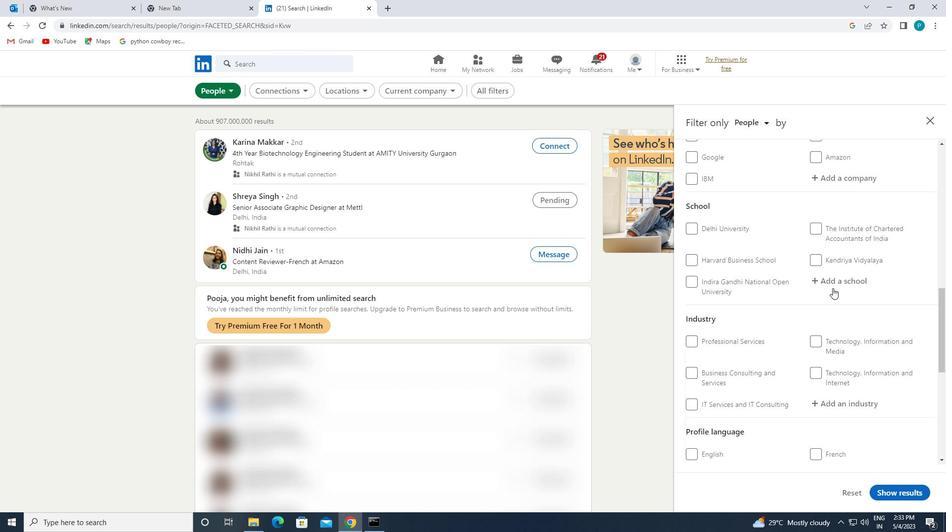 
Action: Mouse moved to (842, 285)
Screenshot: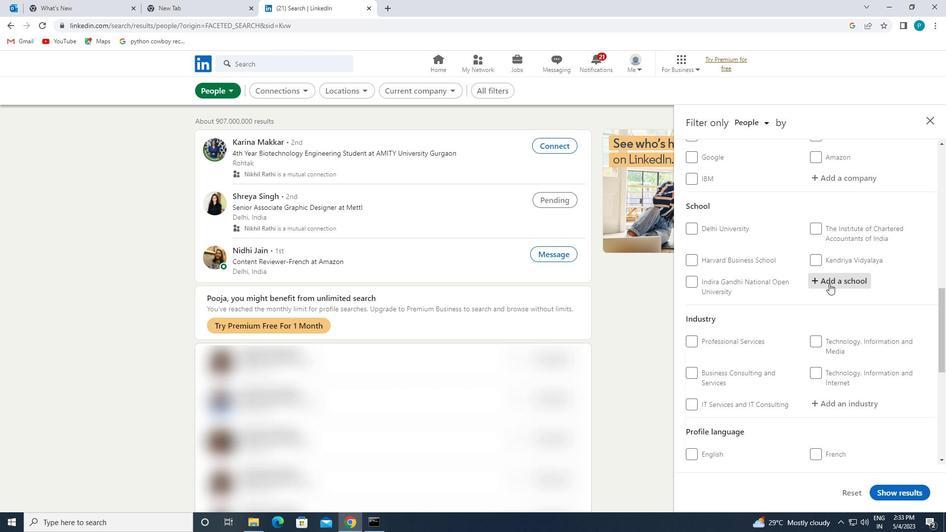 
Action: Key pressed <Key.caps_lock>V<Key.caps_lock>IGNAN'S
Screenshot: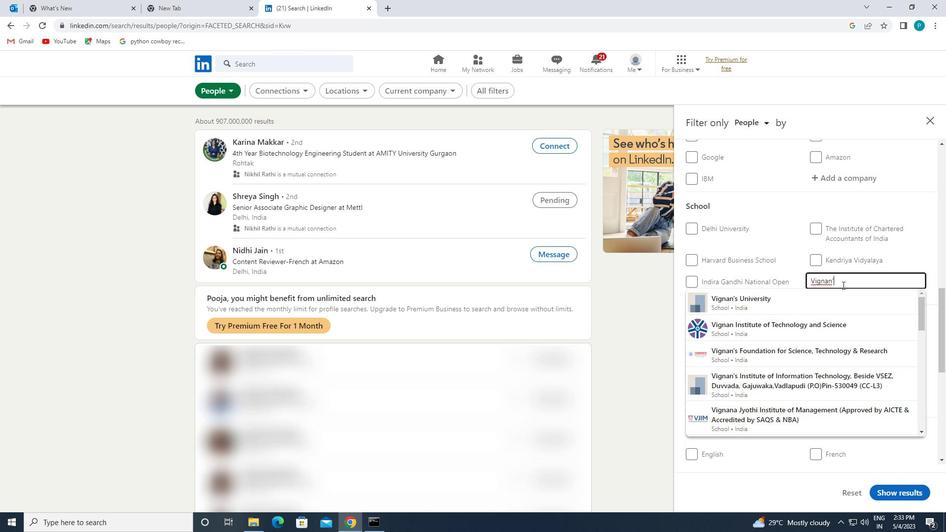 
Action: Mouse moved to (841, 348)
Screenshot: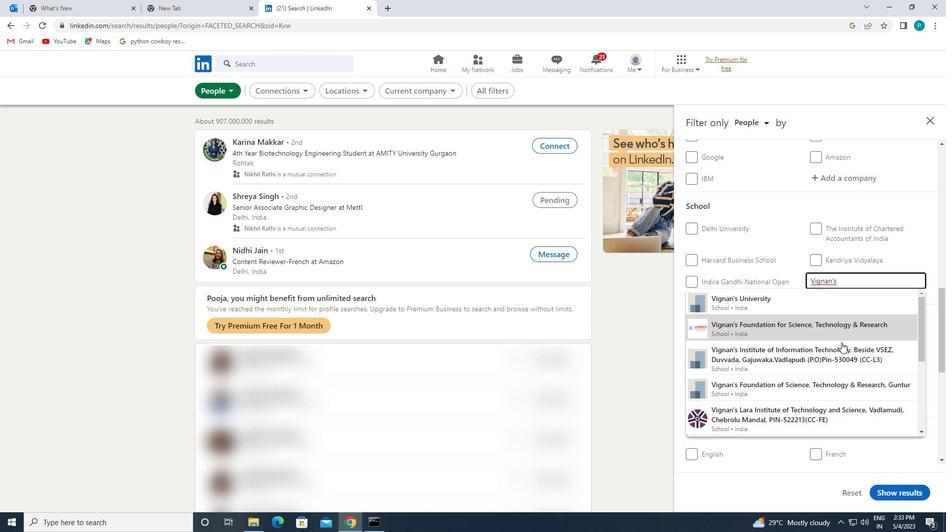 
Action: Mouse pressed left at (841, 348)
Screenshot: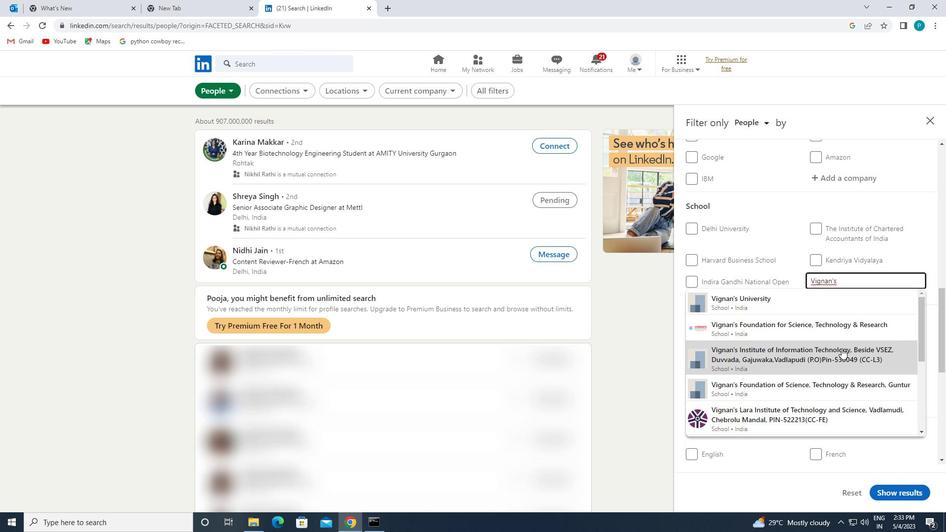 
Action: Mouse scrolled (841, 347) with delta (0, 0)
Screenshot: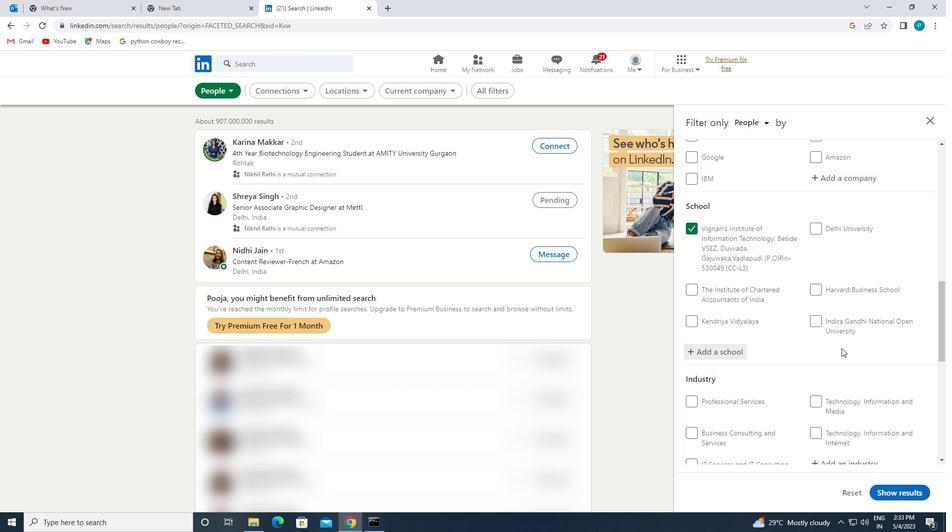 
Action: Mouse scrolled (841, 347) with delta (0, 0)
Screenshot: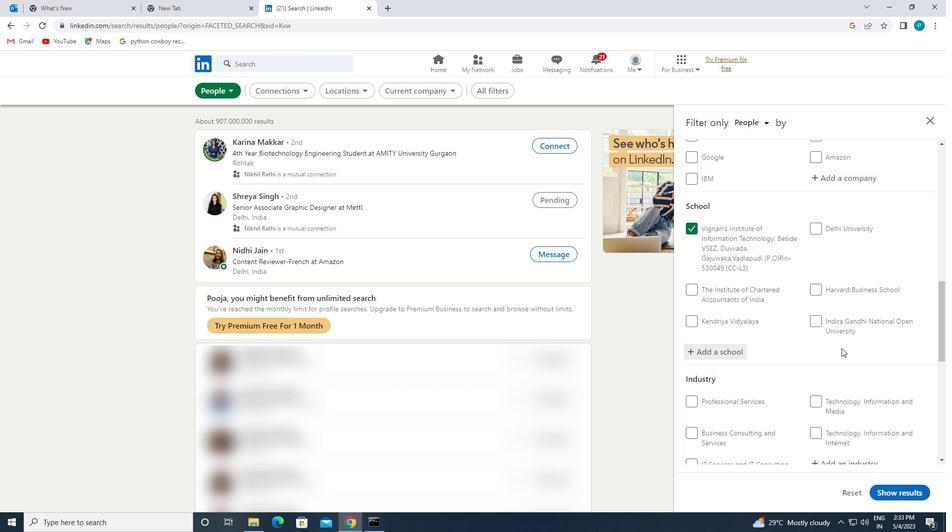 
Action: Mouse moved to (858, 365)
Screenshot: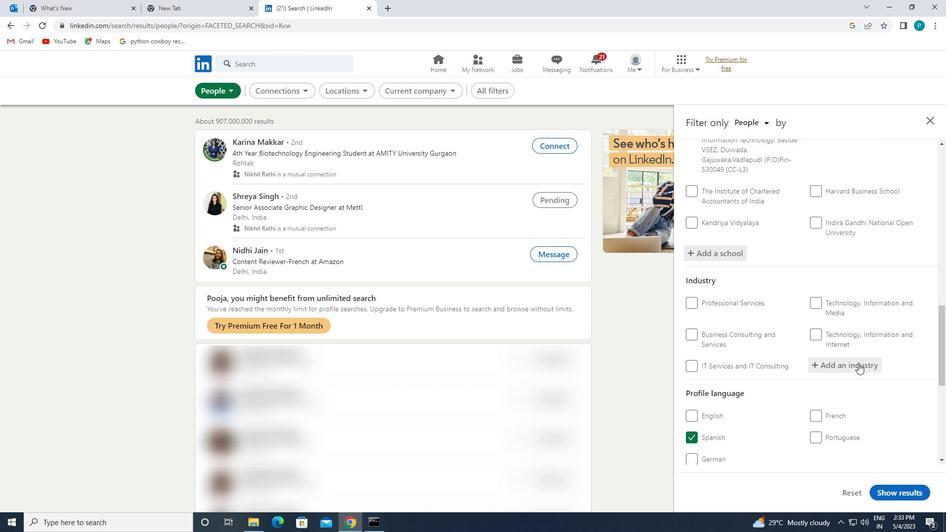 
Action: Mouse scrolled (858, 364) with delta (0, 0)
Screenshot: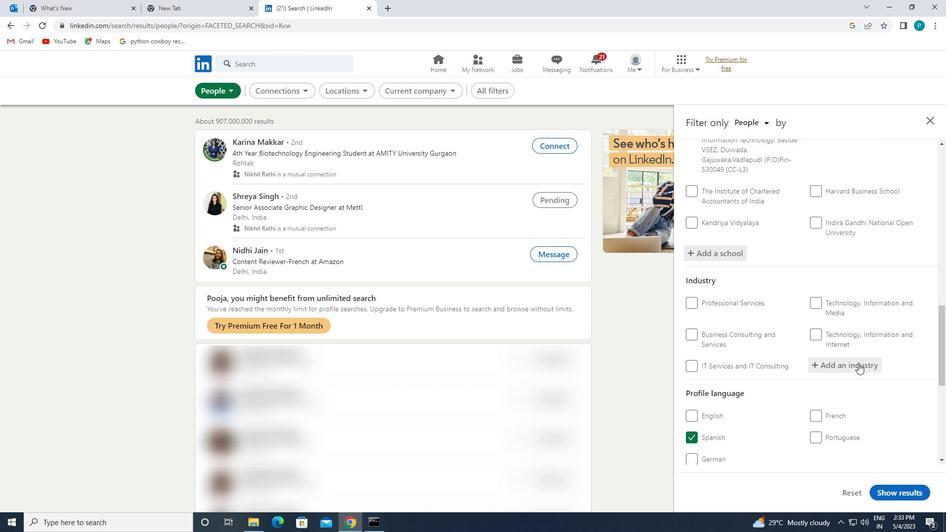 
Action: Mouse moved to (832, 317)
Screenshot: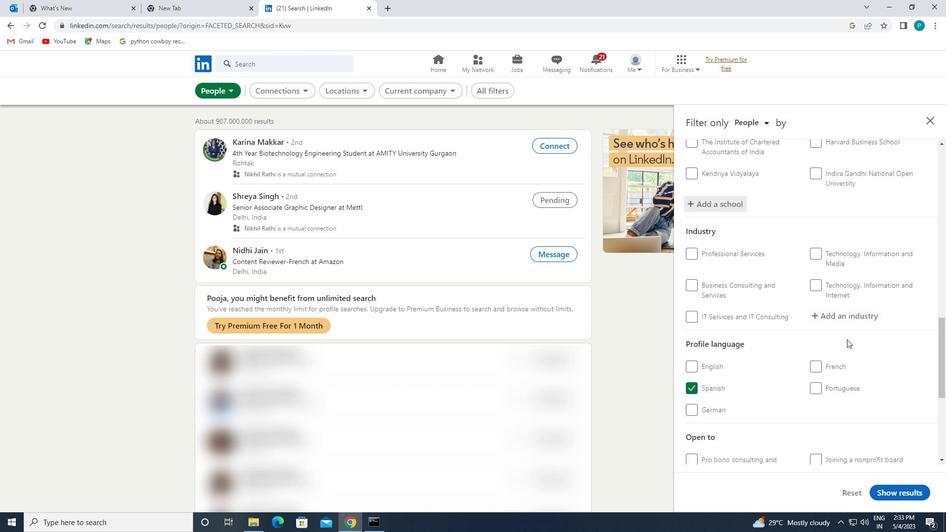 
Action: Mouse pressed left at (832, 317)
Screenshot: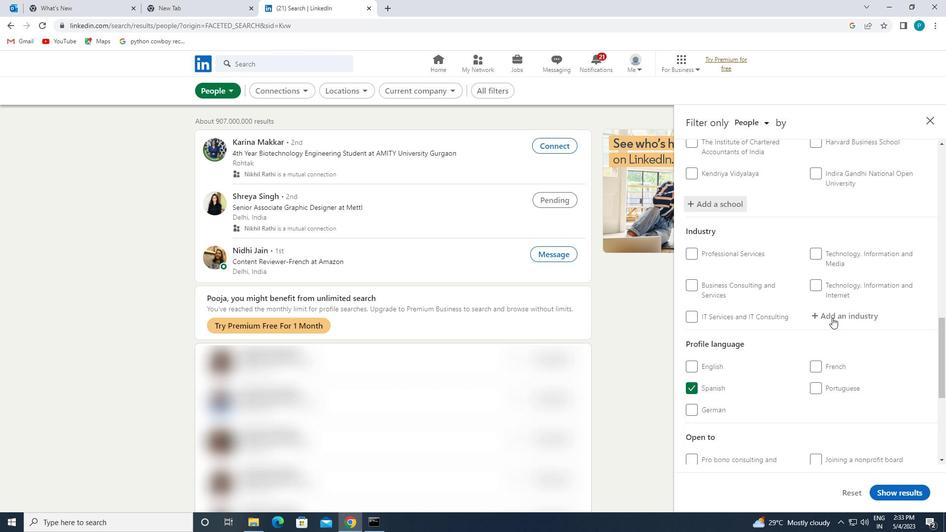 
Action: Key pressed <Key.caps_lock>A<Key.caps_lock>RTIF
Screenshot: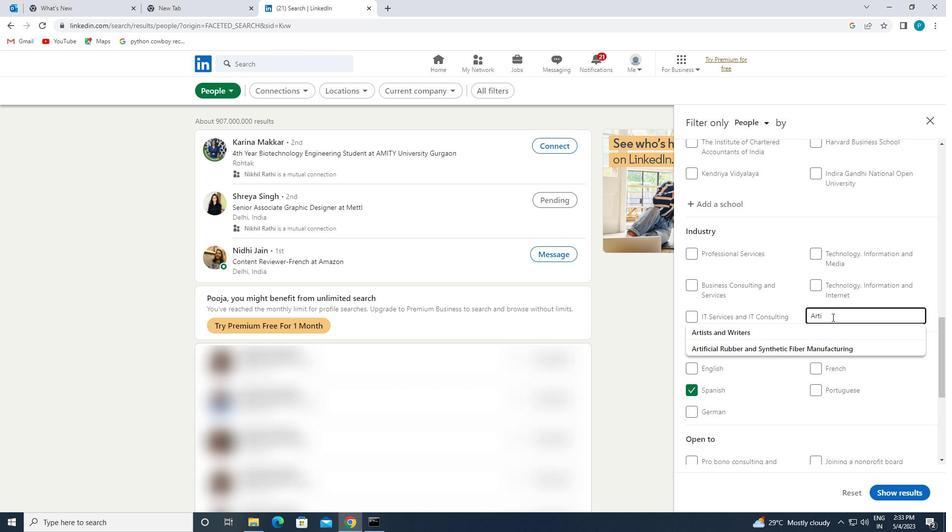 
Action: Mouse moved to (822, 330)
Screenshot: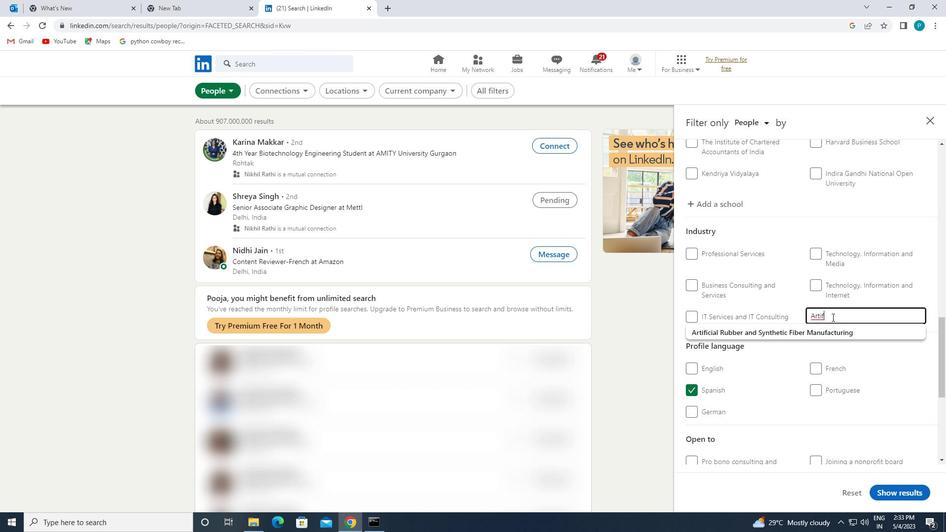 
Action: Mouse pressed left at (822, 330)
Screenshot: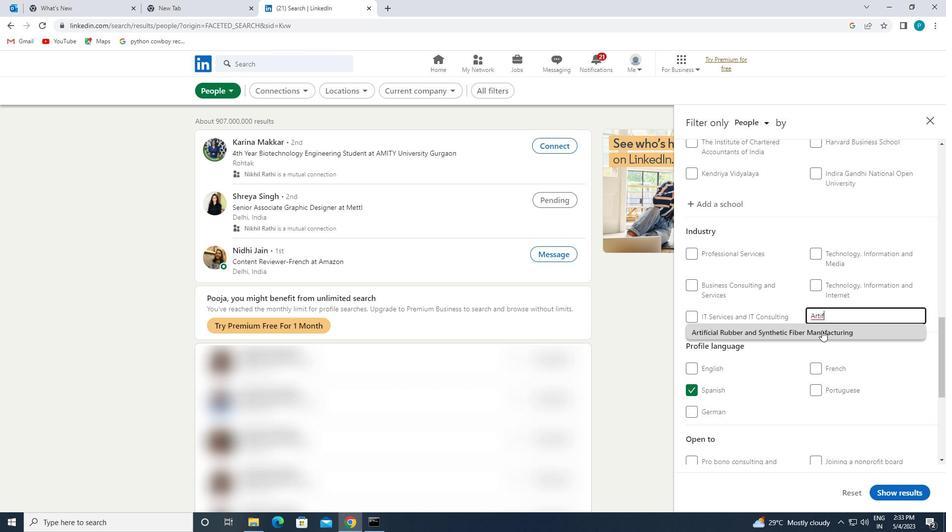 
Action: Mouse scrolled (822, 330) with delta (0, 0)
Screenshot: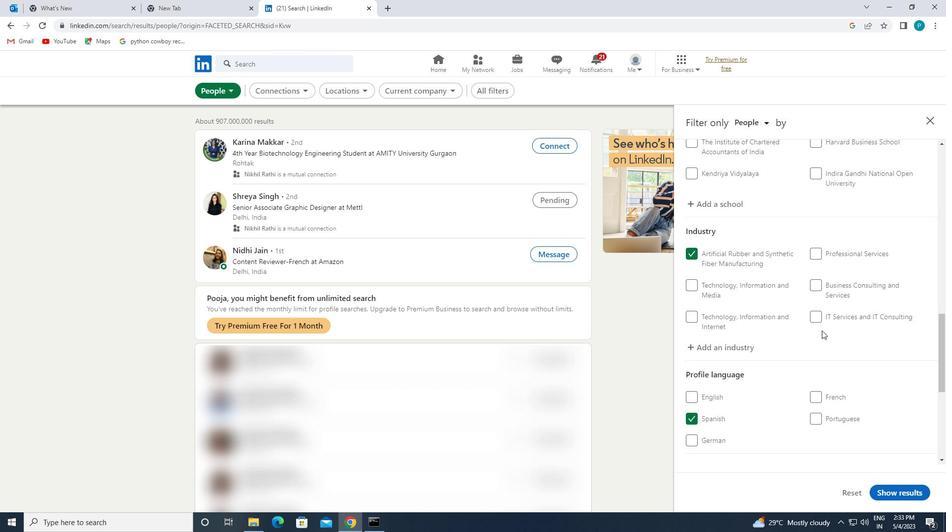 
Action: Mouse scrolled (822, 330) with delta (0, 0)
Screenshot: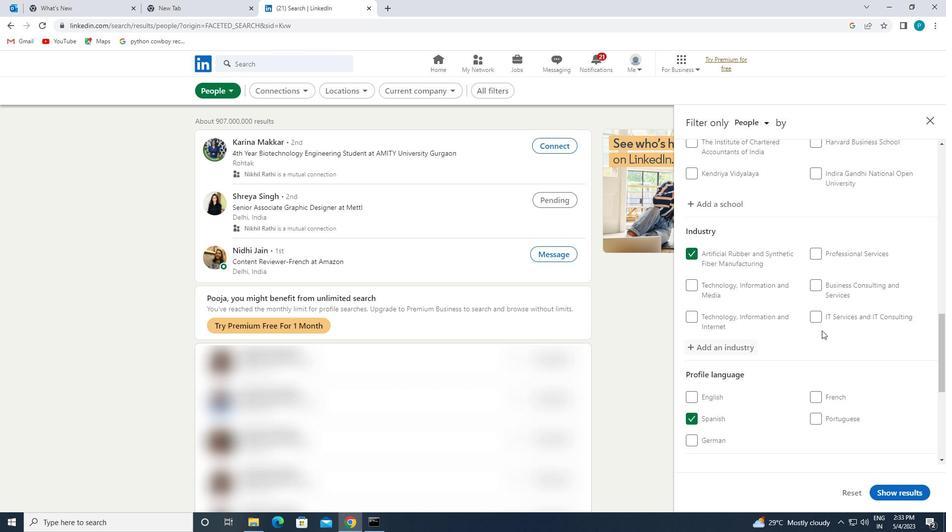 
Action: Mouse scrolled (822, 330) with delta (0, 0)
Screenshot: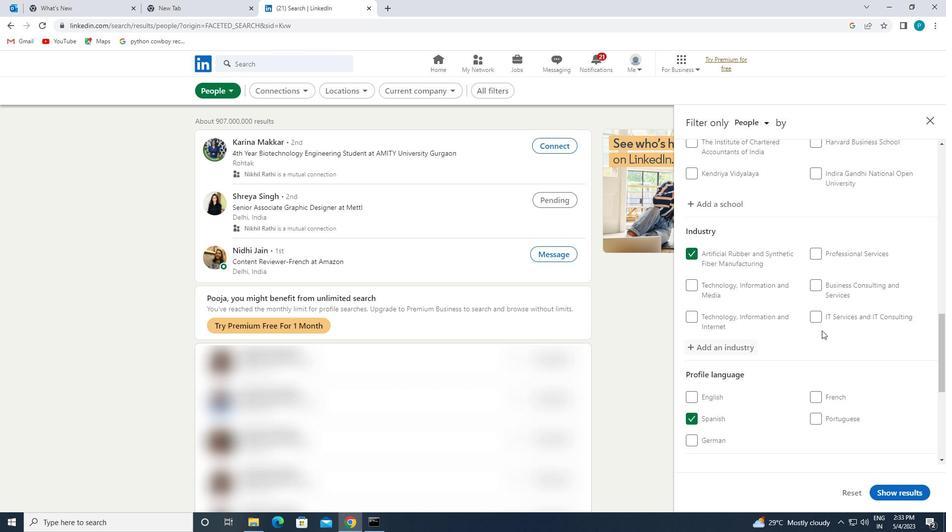 
Action: Mouse scrolled (822, 330) with delta (0, 0)
Screenshot: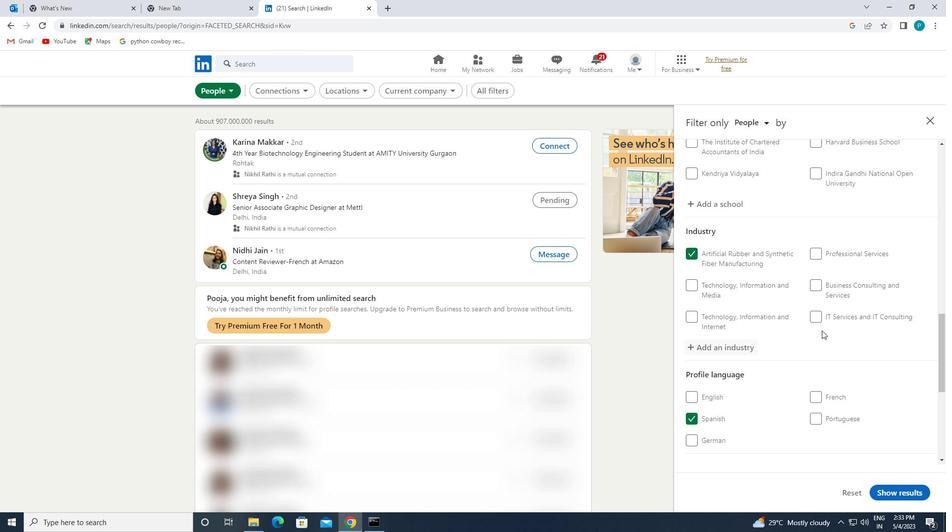 
Action: Mouse moved to (829, 387)
Screenshot: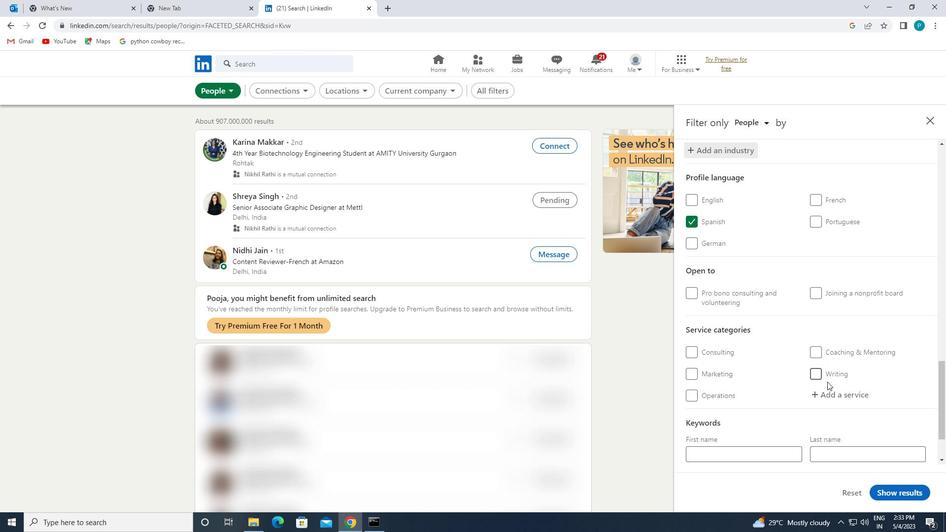 
Action: Mouse pressed left at (829, 387)
Screenshot: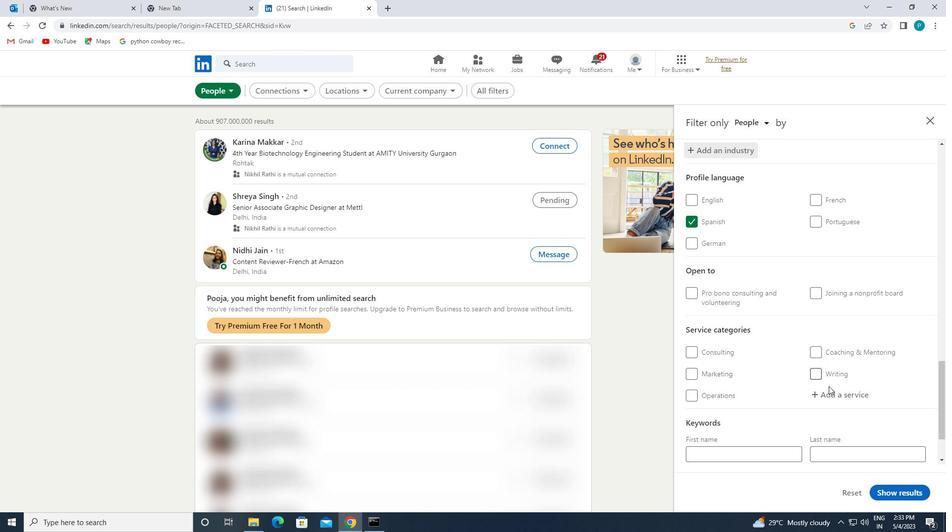 
Action: Key pressed <Key.caps_lock>N<Key.caps_lock>ATURE
Screenshot: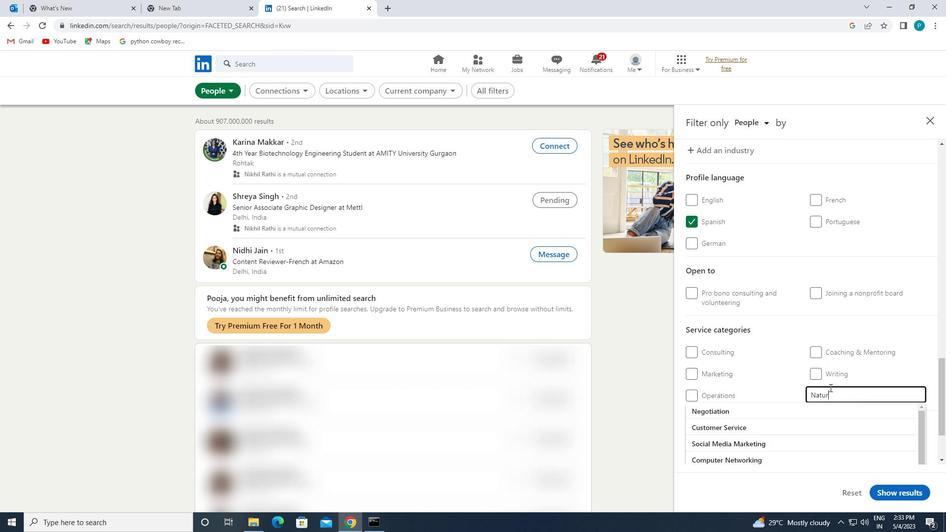 
Action: Mouse moved to (737, 414)
Screenshot: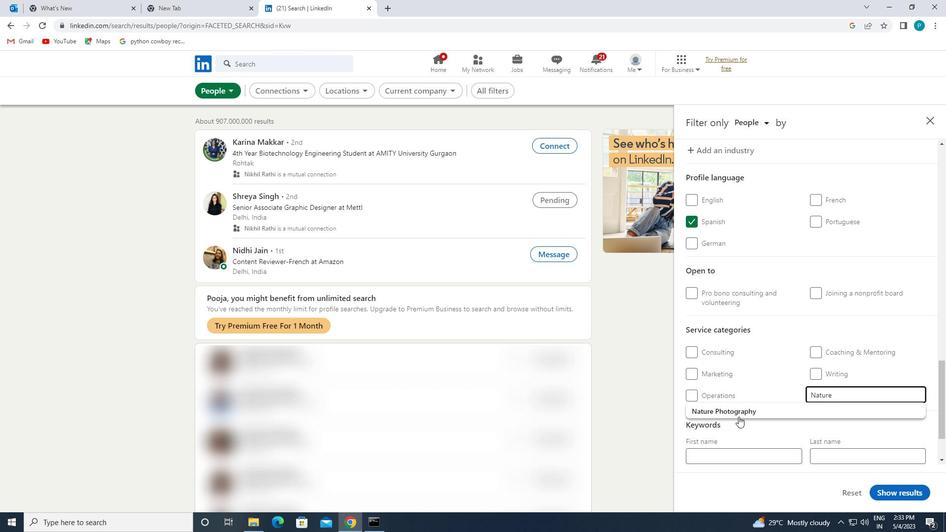 
Action: Mouse pressed left at (737, 414)
Screenshot: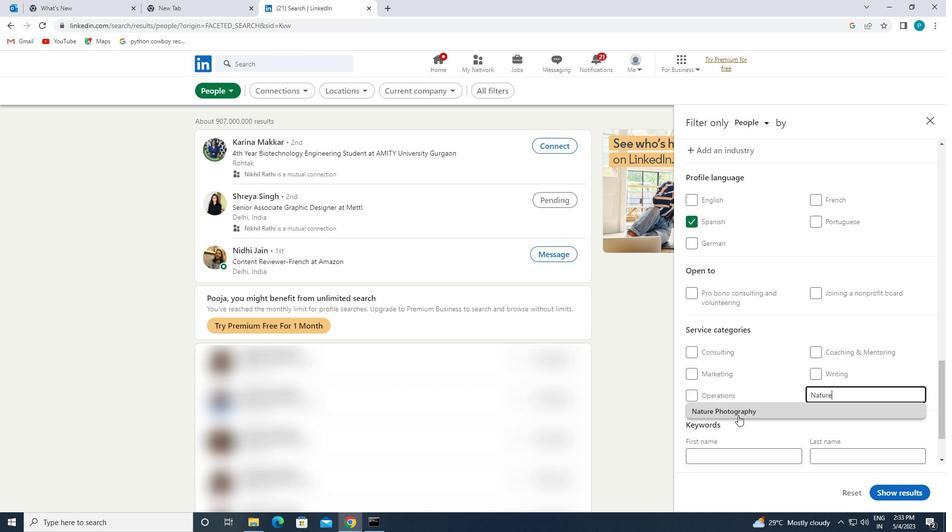 
Action: Mouse scrolled (737, 413) with delta (0, 0)
Screenshot: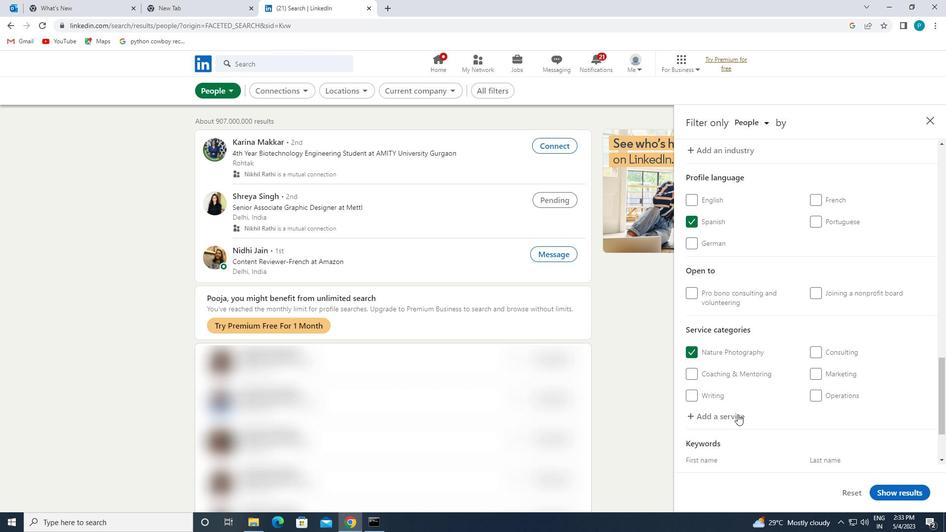 
Action: Mouse scrolled (737, 413) with delta (0, 0)
Screenshot: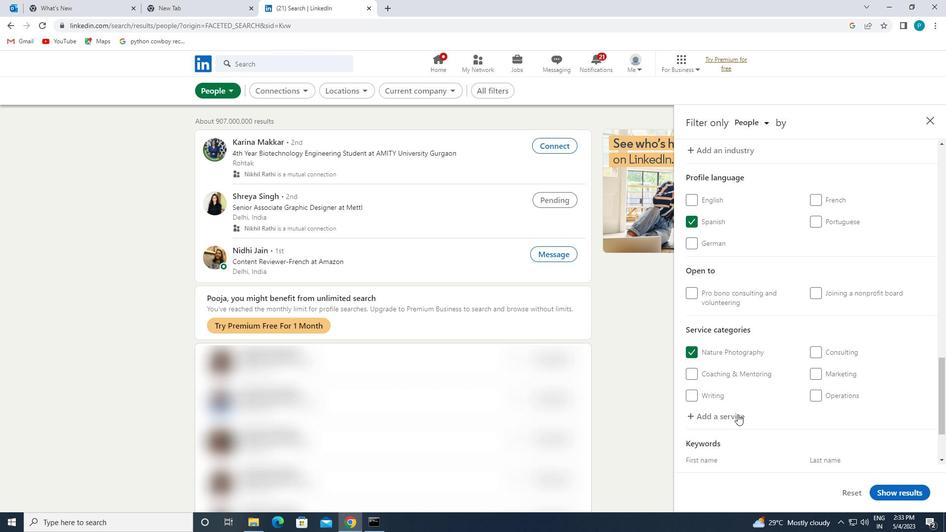 
Action: Mouse scrolled (737, 413) with delta (0, 0)
Screenshot: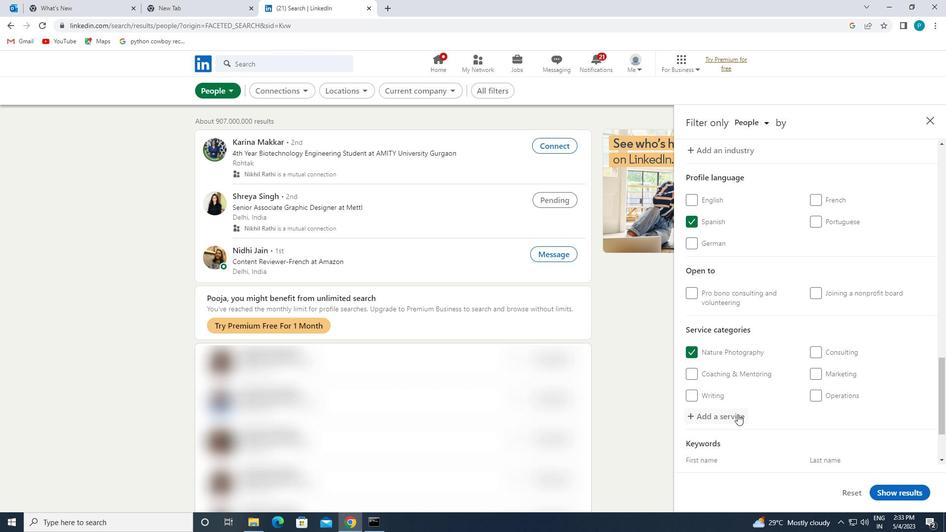 
Action: Mouse moved to (737, 414)
Screenshot: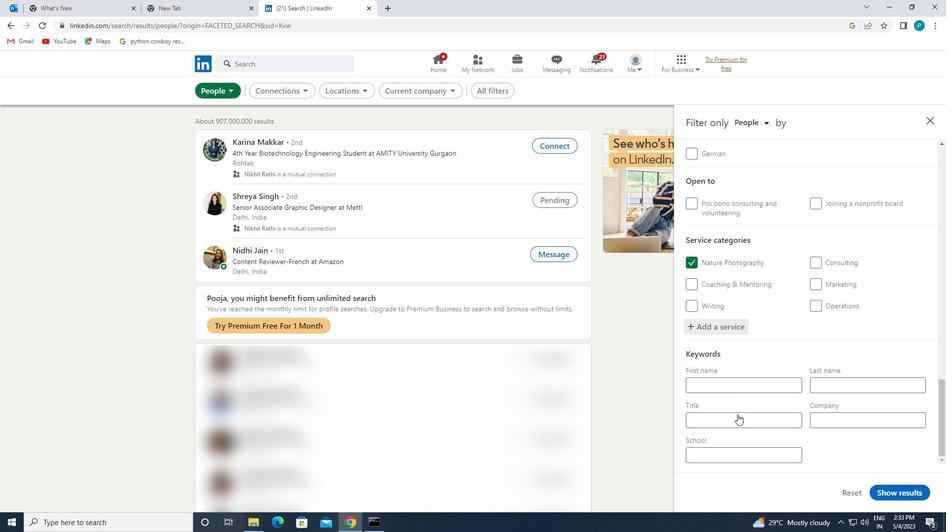 
Action: Mouse pressed left at (737, 414)
Screenshot: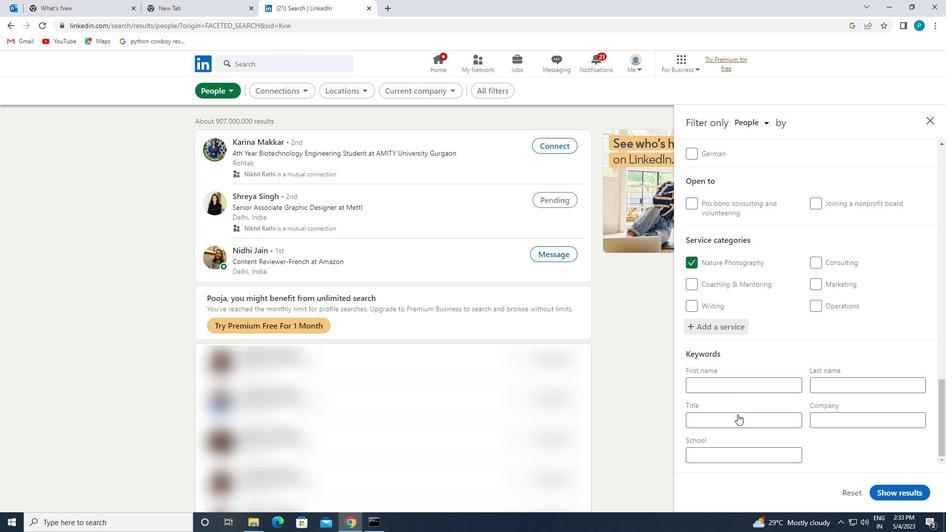 
Action: Mouse moved to (736, 414)
Screenshot: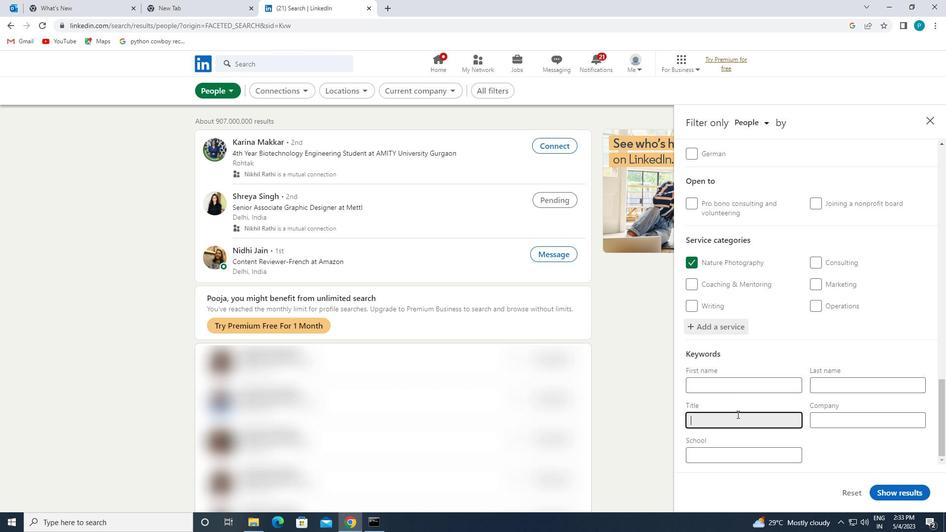 
Action: Key pressed <Key.caps_lock>M<Key.caps_lock>R<Key.backspace>ORTGAGE<Key.space><Key.caps_lock>L<Key.caps_lock>OAN<Key.space><Key.caps_lock>P<Key.caps_lock>ROCESSOR
Screenshot: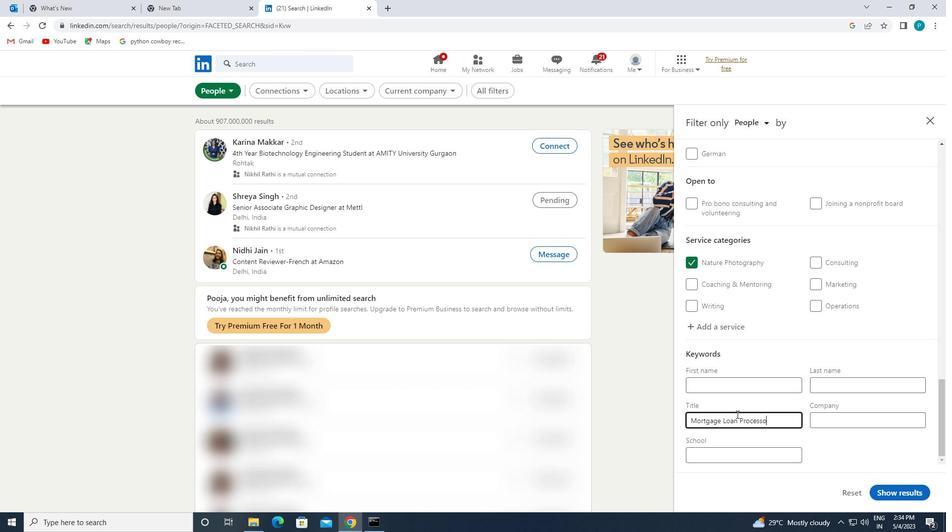 
Action: Mouse moved to (889, 490)
Screenshot: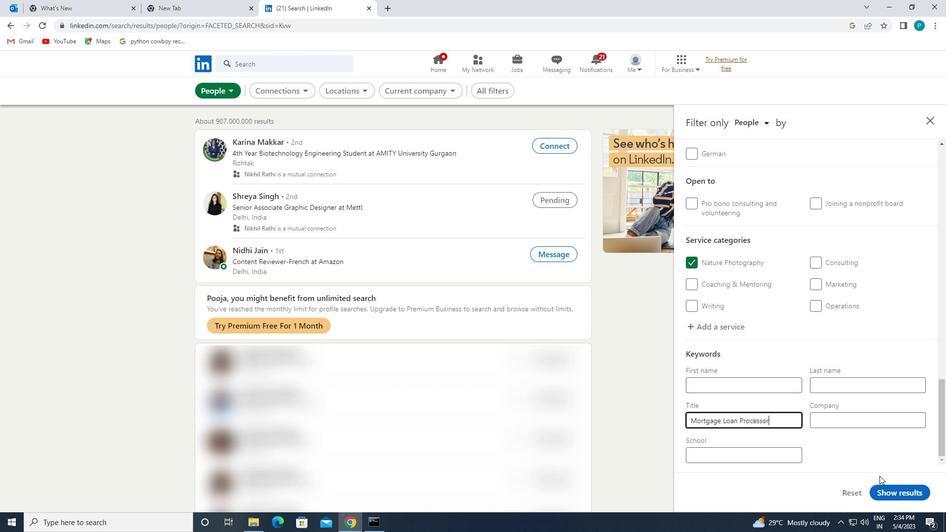 
Action: Mouse pressed left at (889, 490)
Screenshot: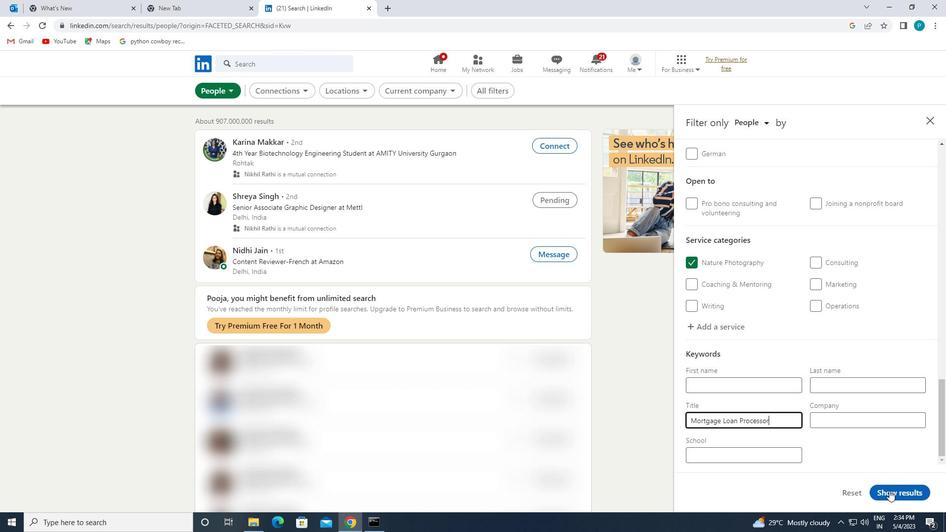 
Action: Mouse moved to (889, 491)
Screenshot: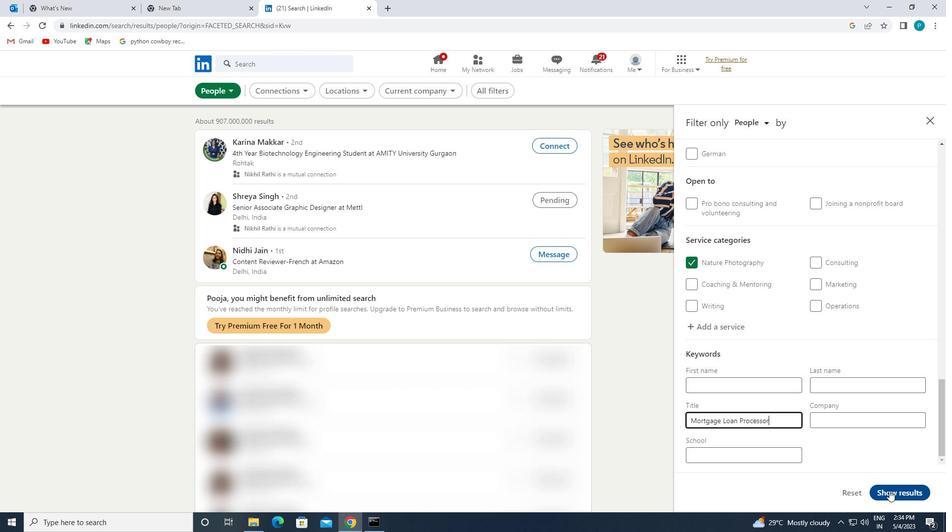 
